 Task: Open a blank sheet, save the file as Ballet.doc and add heading 'Ballet'Ballet ,with the parapraph,with the parapraph  Ballet is a classical dance form characterized by grace, precision, and fluid movements. It involves intricate footwork, leaps, and graceful poses, performed to classical music. Ballet requires strength, flexibility, and years of dedicated training.Apply Font Style Algerian And font size 15. Apply font style in  Heading Caladea and font size 15 Change heading alignment to  Center
Action: Mouse moved to (23, 22)
Screenshot: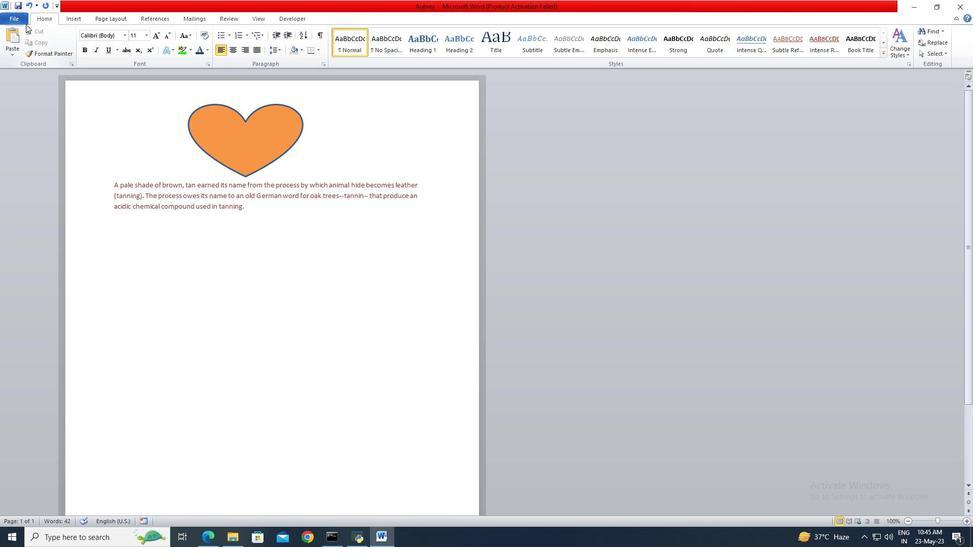
Action: Mouse pressed left at (23, 22)
Screenshot: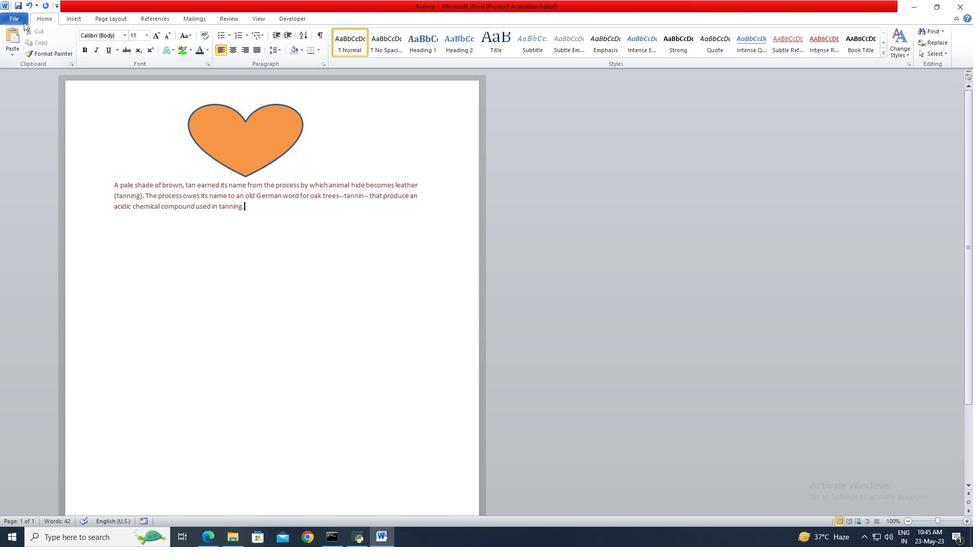 
Action: Mouse moved to (23, 130)
Screenshot: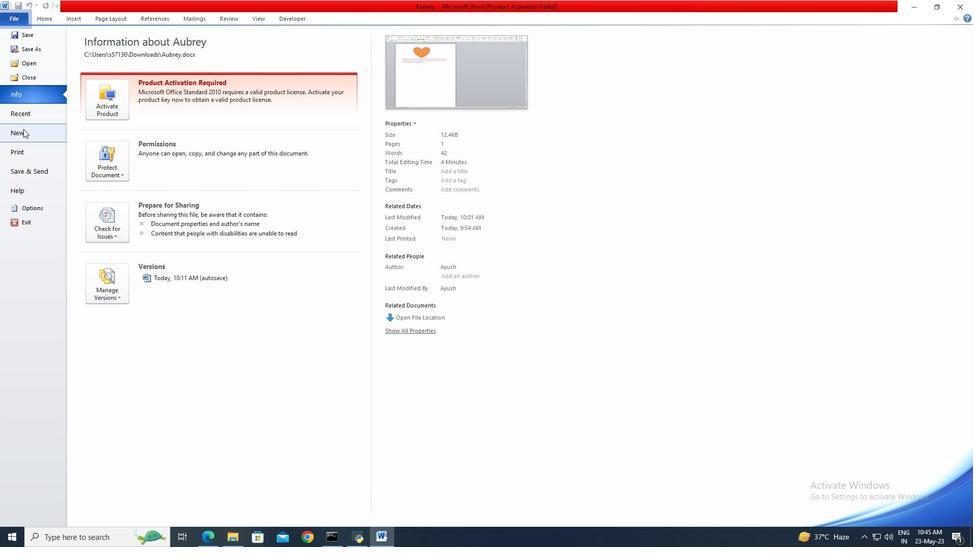 
Action: Mouse pressed left at (23, 130)
Screenshot: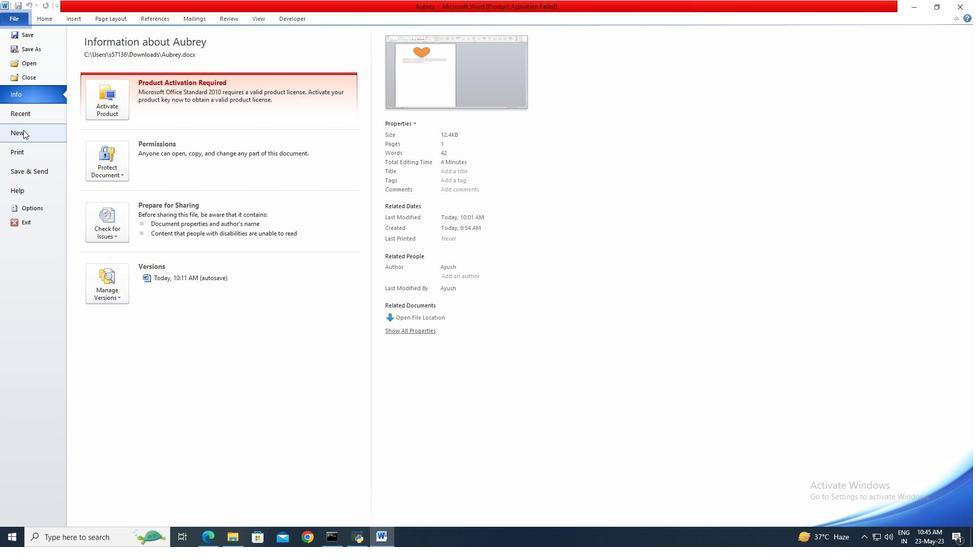 
Action: Mouse moved to (500, 245)
Screenshot: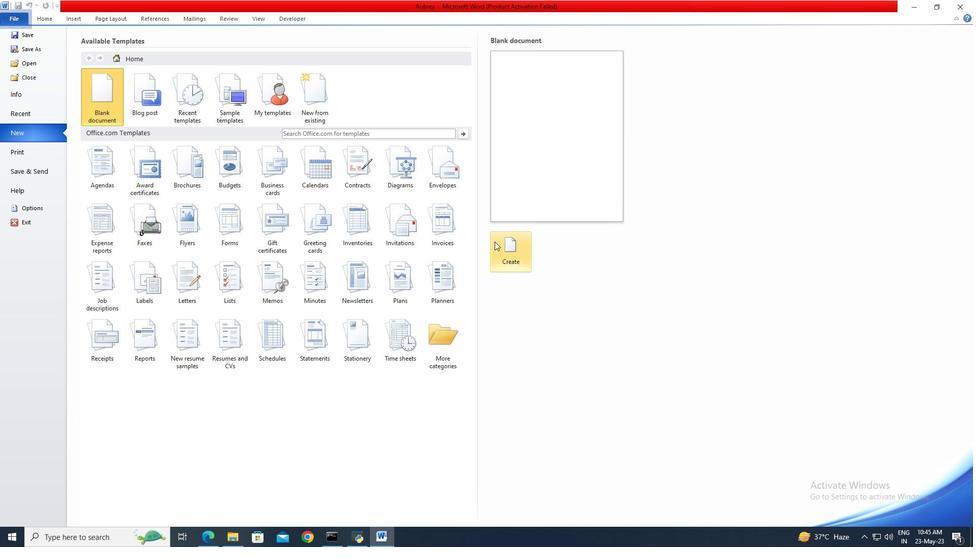 
Action: Mouse pressed left at (500, 245)
Screenshot: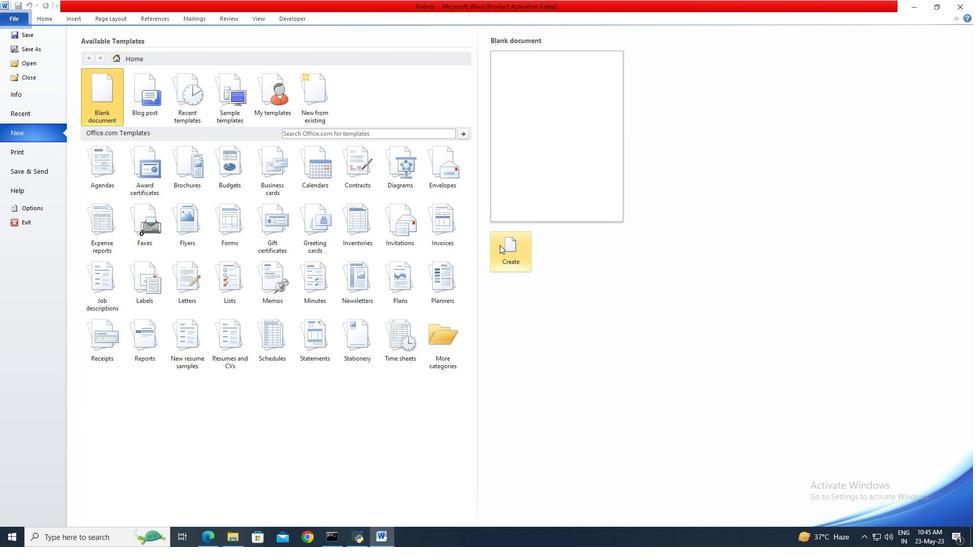 
Action: Mouse moved to (21, 19)
Screenshot: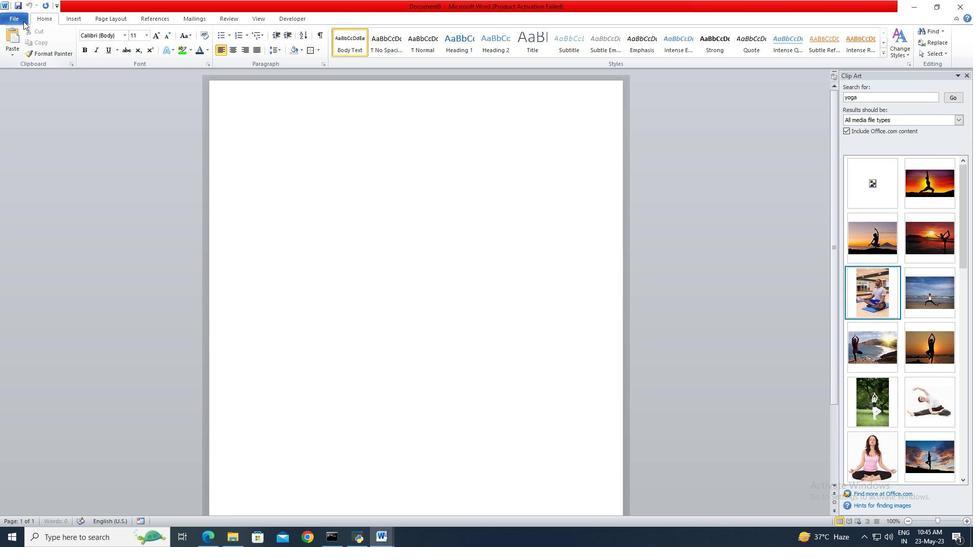 
Action: Mouse pressed left at (21, 19)
Screenshot: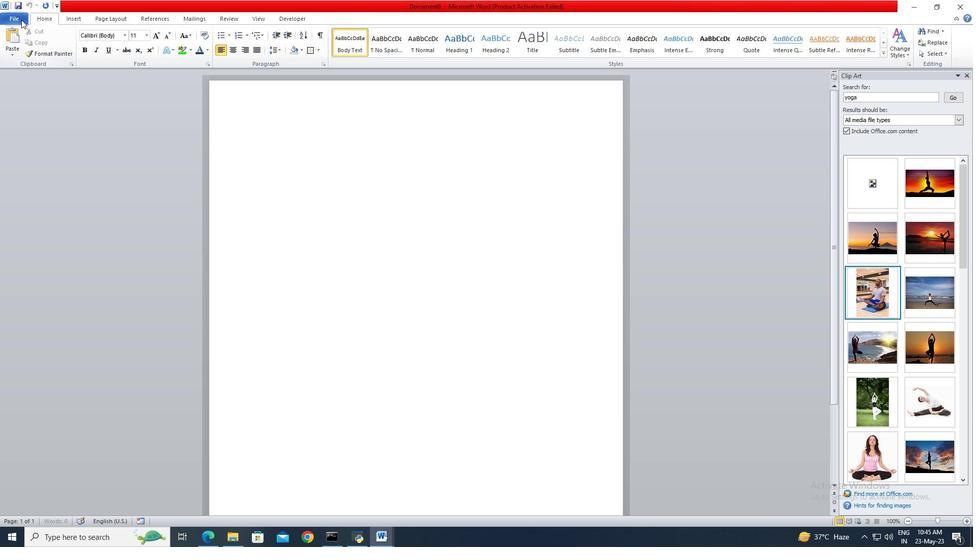 
Action: Mouse moved to (25, 46)
Screenshot: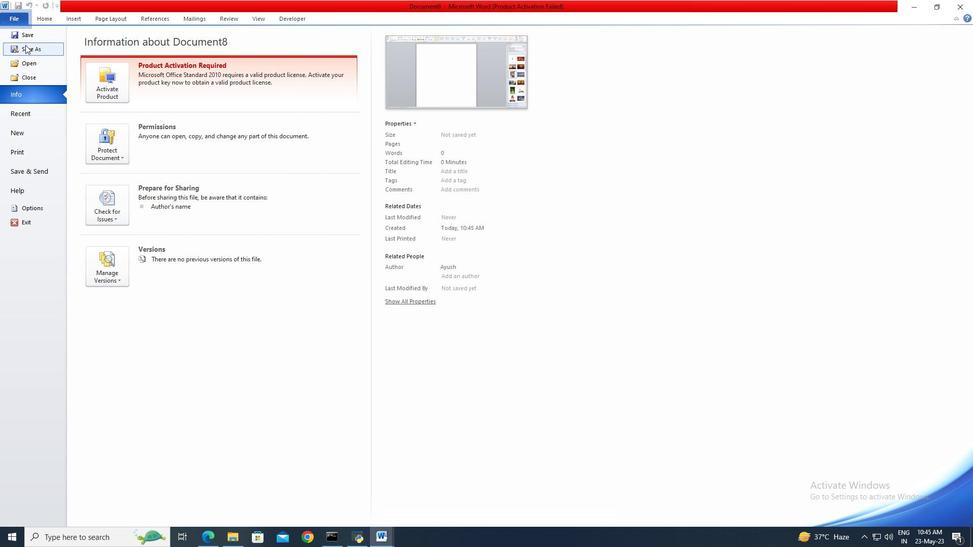 
Action: Mouse pressed left at (25, 46)
Screenshot: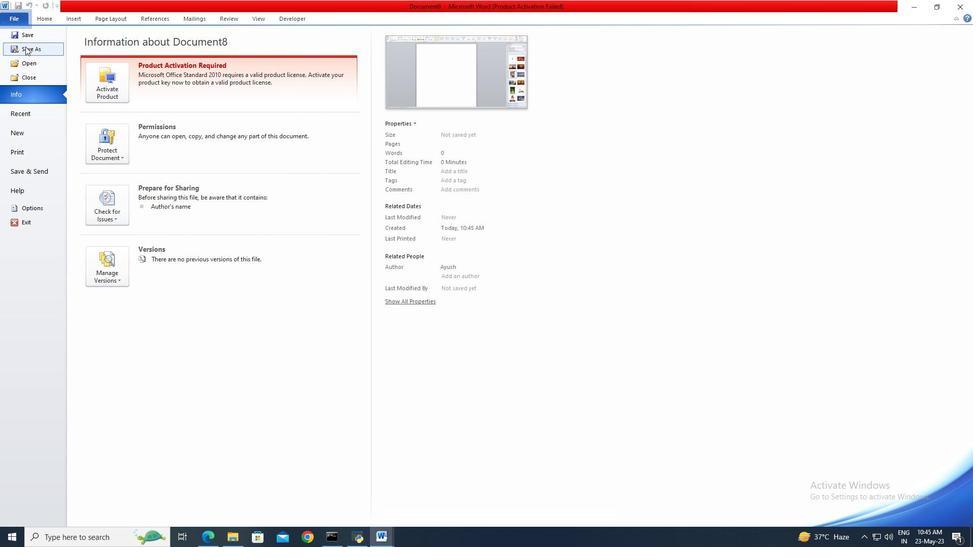 
Action: Key pressed <Key.shift>Ballet
Screenshot: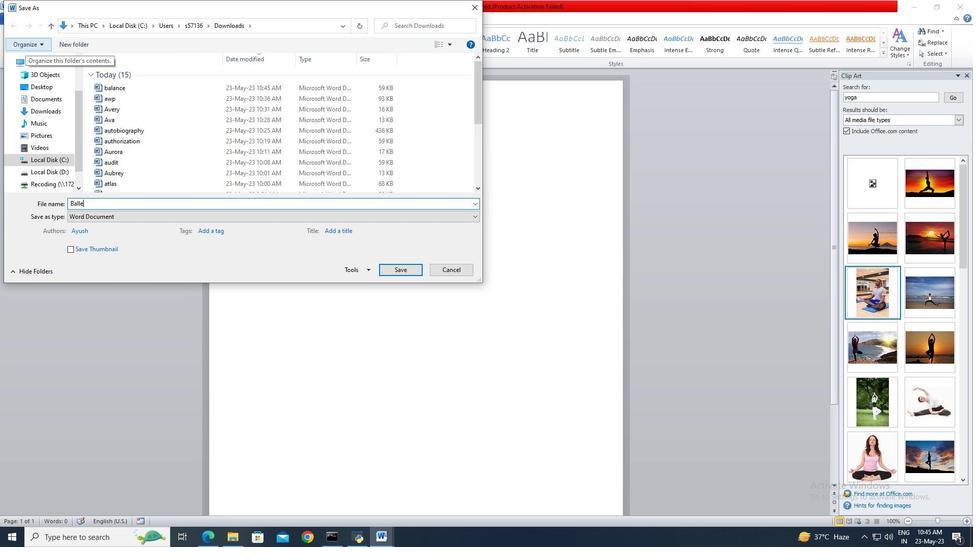 
Action: Mouse moved to (398, 271)
Screenshot: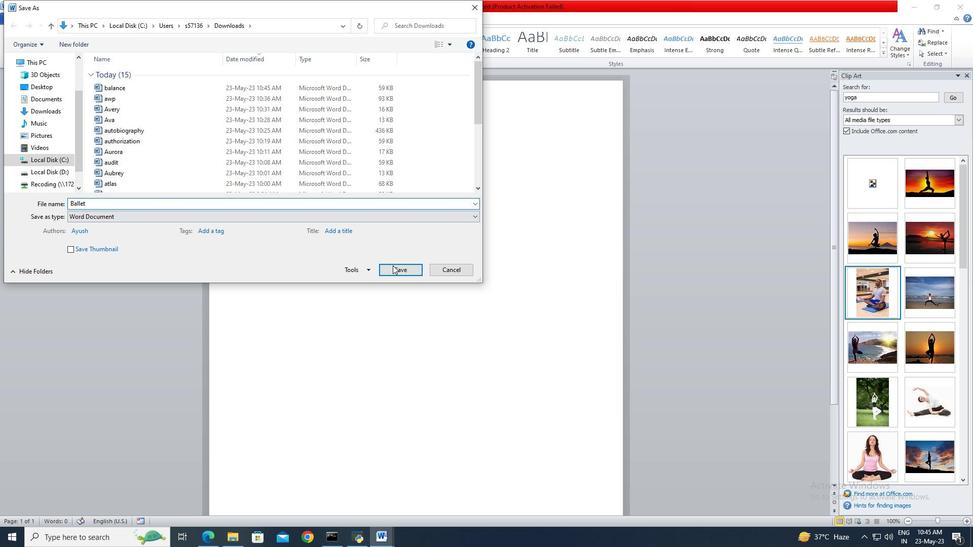 
Action: Mouse pressed left at (398, 271)
Screenshot: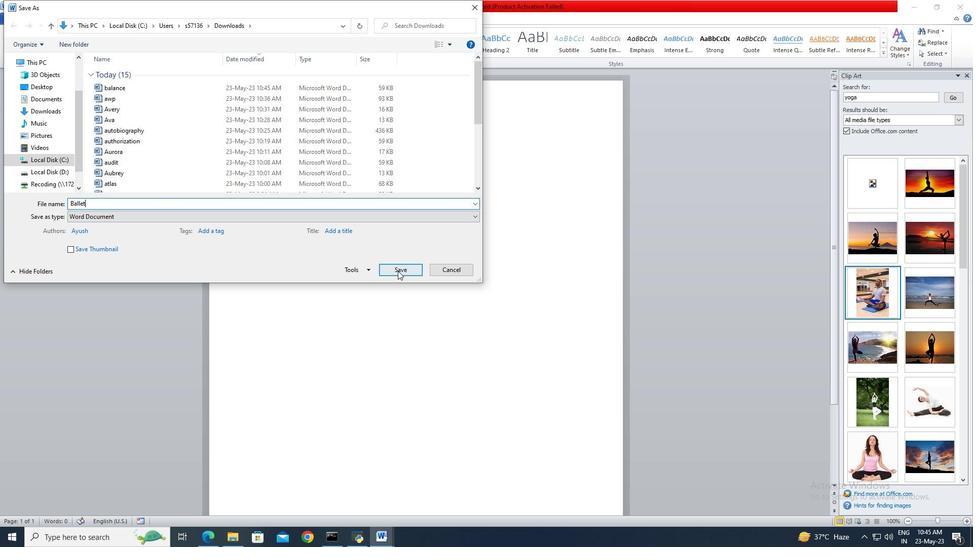 
Action: Mouse moved to (461, 54)
Screenshot: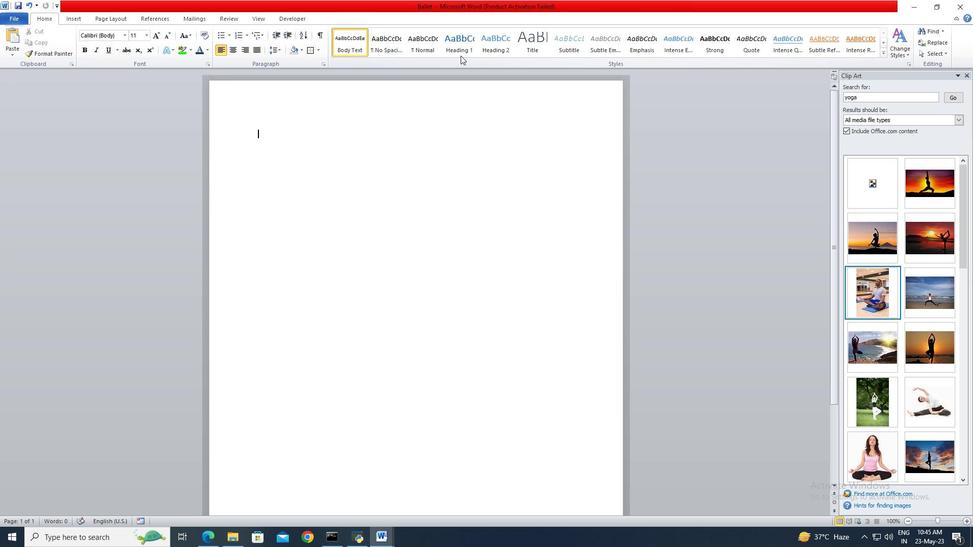 
Action: Mouse pressed left at (461, 54)
Screenshot: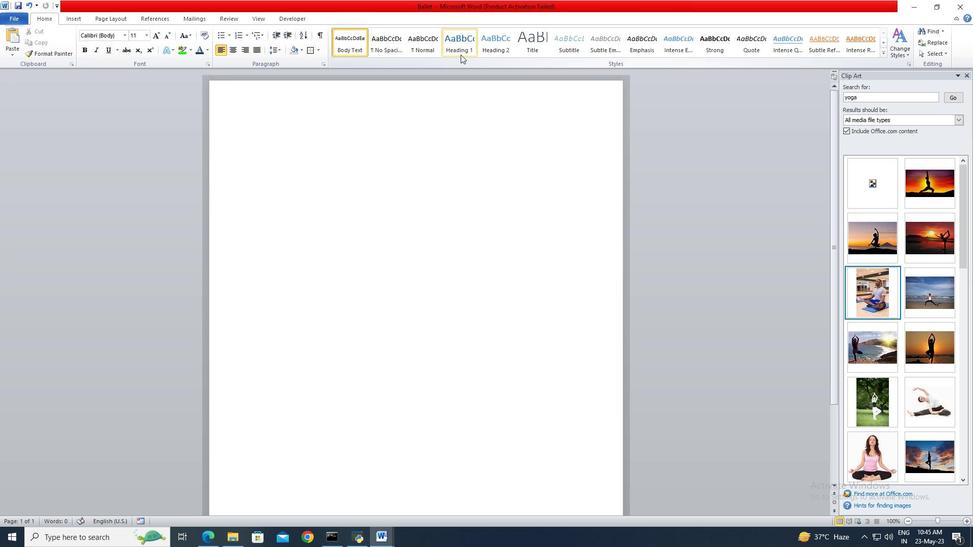 
Action: Key pressed <Key.shift>Ballet<Key.enter><Key.shift>Balle<Key.backspace>leet<Key.space>is<Key.space>a<Key.space>classssical<Key.space>dance<Key.space>form<Key.space>ch<Key.backspace>characterized<Key.space>by<Key.space>grace,<Key.space><Key.insert><Key.backspace>,<Key.space>prreeeeecision,<Key.space><Key.space><Key.space>and<Key.space>fluidd<Key.space>movements.<Key.space><Key.space><Key.shift>It<Key.space>iiinvolves<Key.space>intri<Key.backspace>ricate<Key.space>footworkk,<Key.space><Key.backspace>,<Key.space>leaps,<Key.space>and<Key.space>g<Key.backspace><Key.space>graceful<Key.space>posses,<Key.space>perfor<Key.backspace><Key.backspace>oorrrmed<Key.space>to<Key.space>cl<Key.backspace><Key.space>classicall<Key.space>music.<Key.space><Key.shift>Baallet<Key.space>re<Key.backspace>requirees<Key.space>strrength,<Key.space>fleeeeexibillity,<Key.space>and<Key.space>years<Key.backspace>rs<Key.space>of<Key.space>deddica<Key.backspace><Key.backspace>cated<Key.space>traaiining.
Screenshot: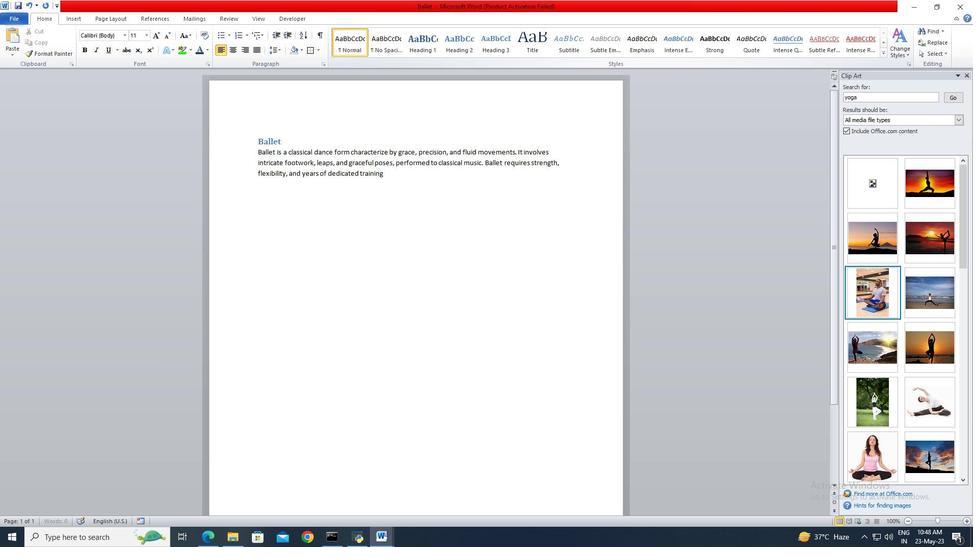 
Action: Mouse moved to (392, 176)
Screenshot: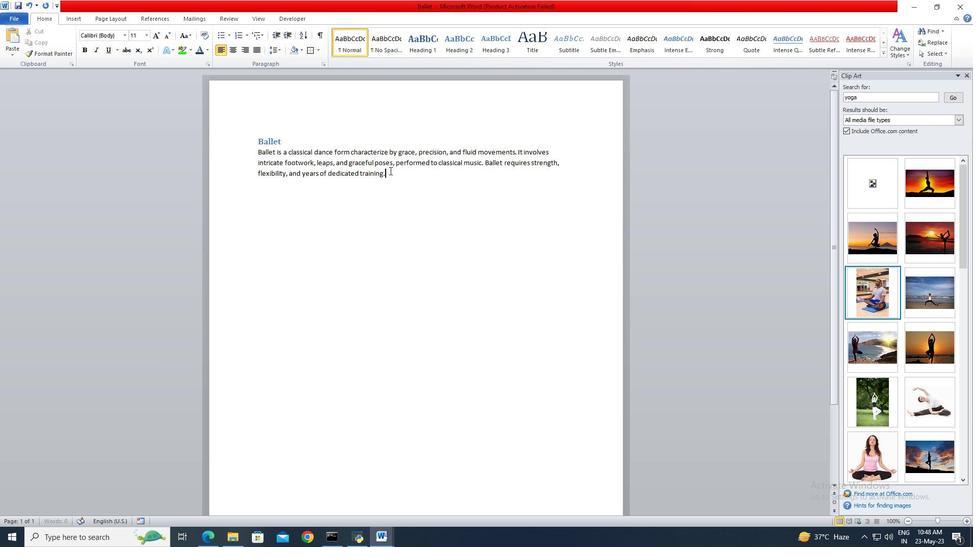 
Action: Key pressed <Key.shift>
Screenshot: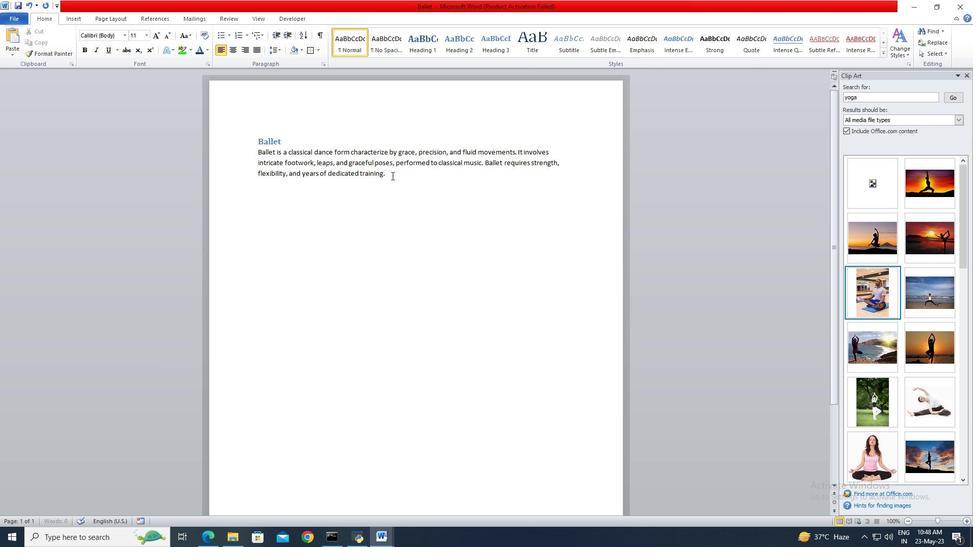 
Action: Mouse moved to (282, 155)
Screenshot: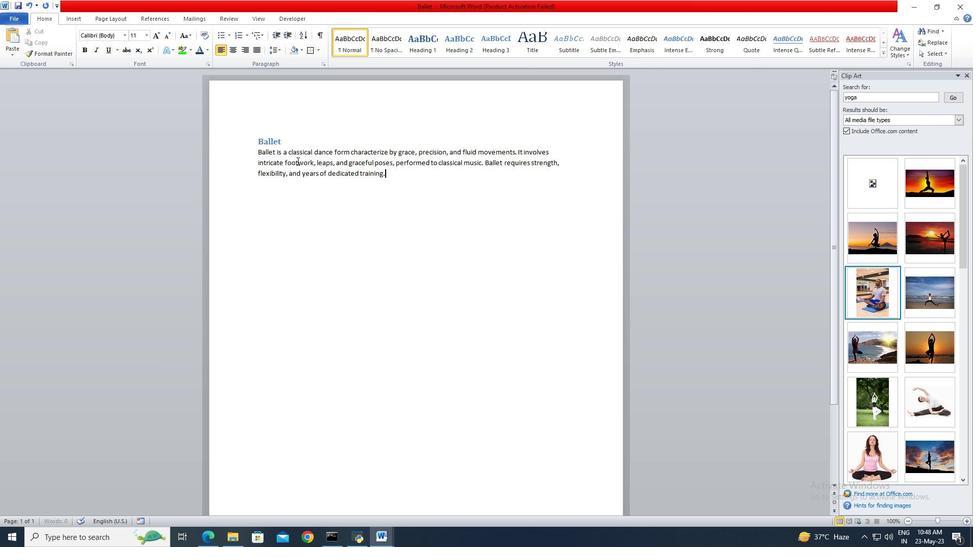 
Action: Key pressed <Key.shift>
Screenshot: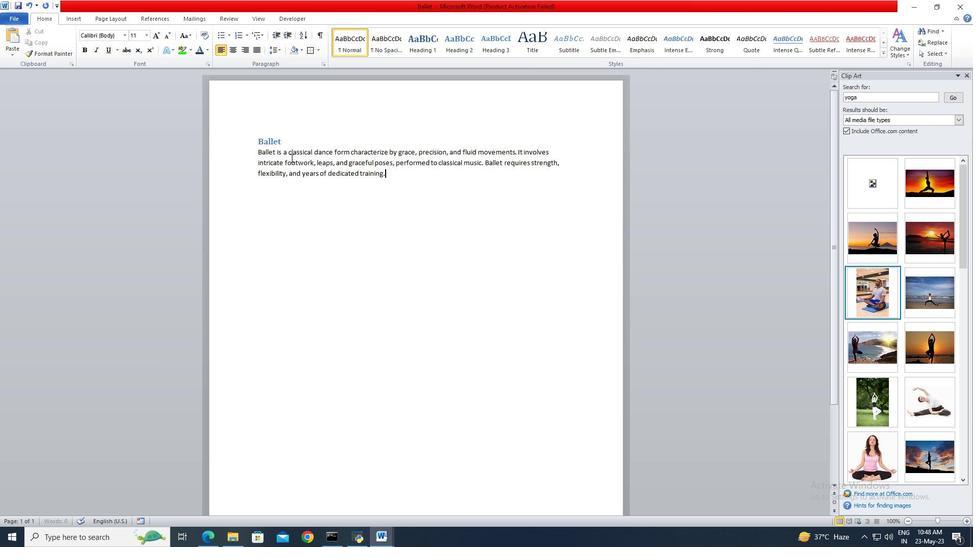 
Action: Mouse moved to (276, 154)
Screenshot: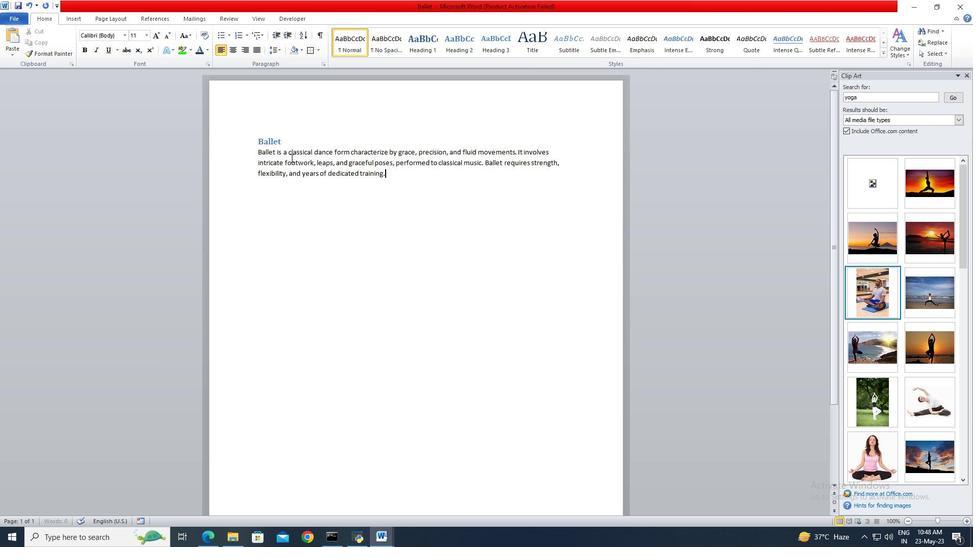 
Action: Key pressed <Key.shift>
Screenshot: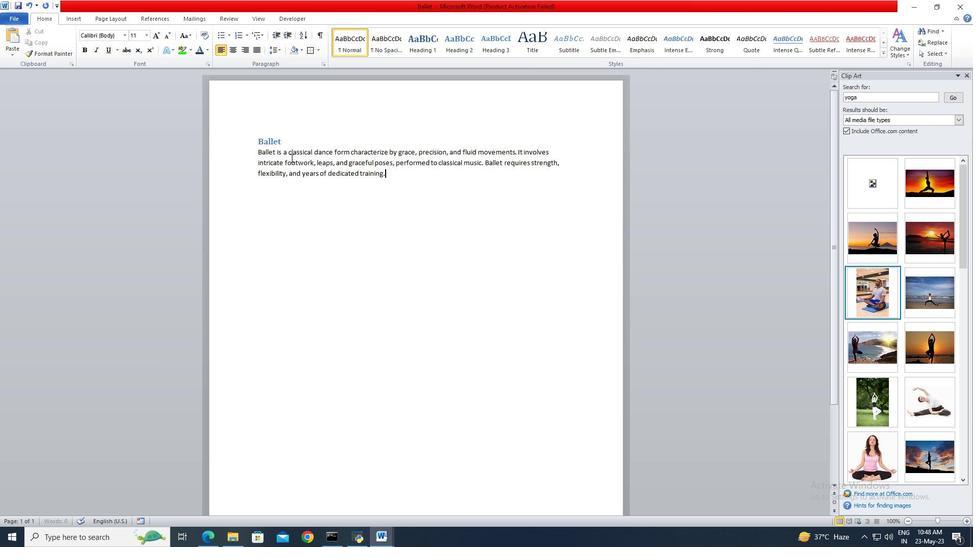 
Action: Mouse moved to (273, 153)
Screenshot: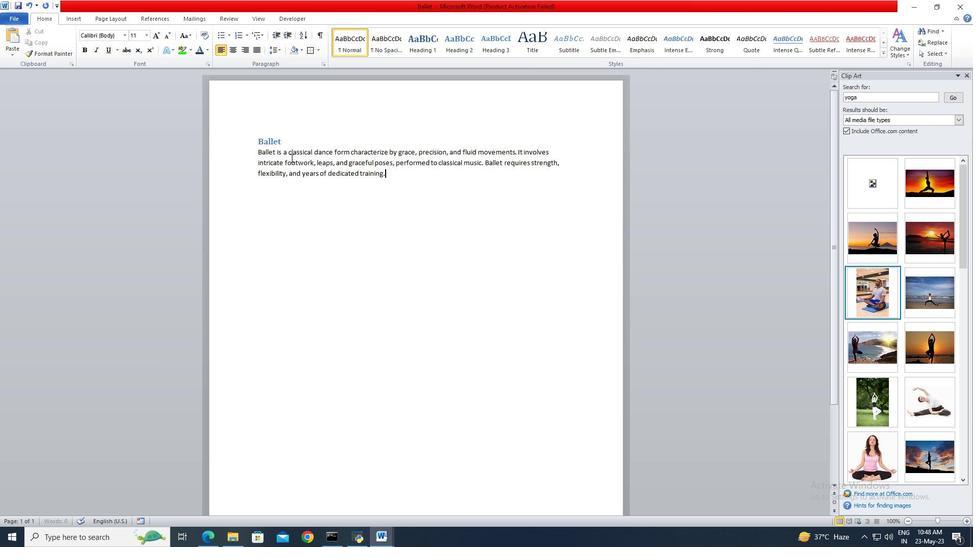 
Action: Key pressed <Key.shift>
Screenshot: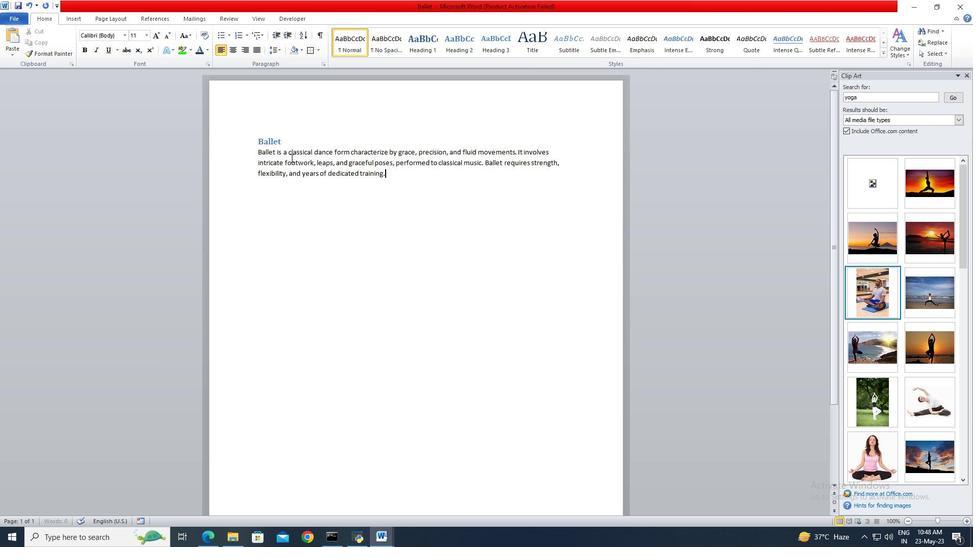 
Action: Mouse moved to (267, 152)
Screenshot: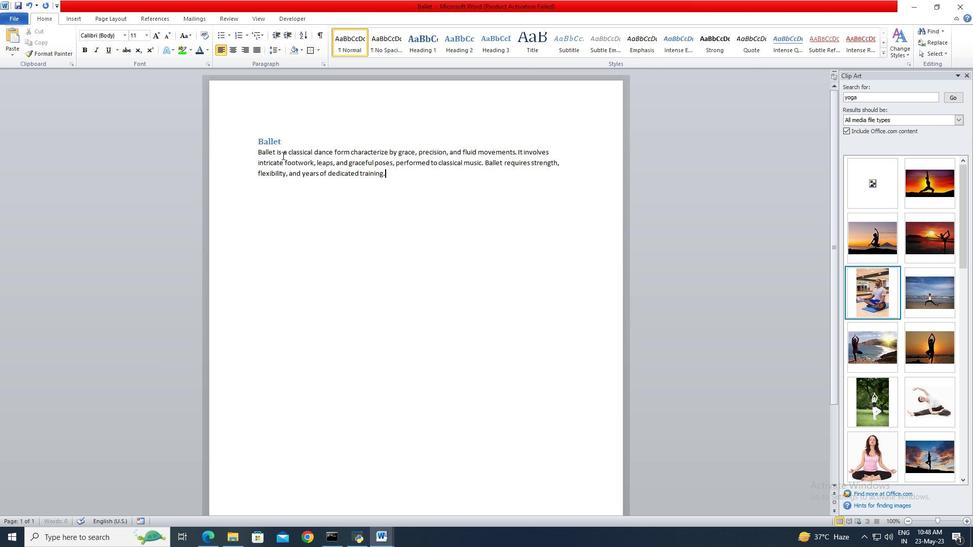 
Action: Key pressed <Key.shift>
Screenshot: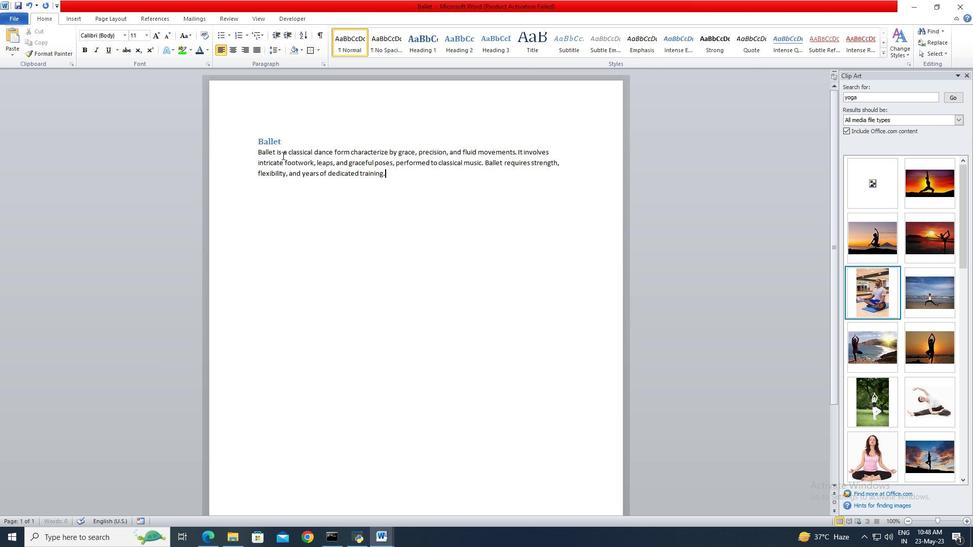 
Action: Mouse moved to (265, 152)
Screenshot: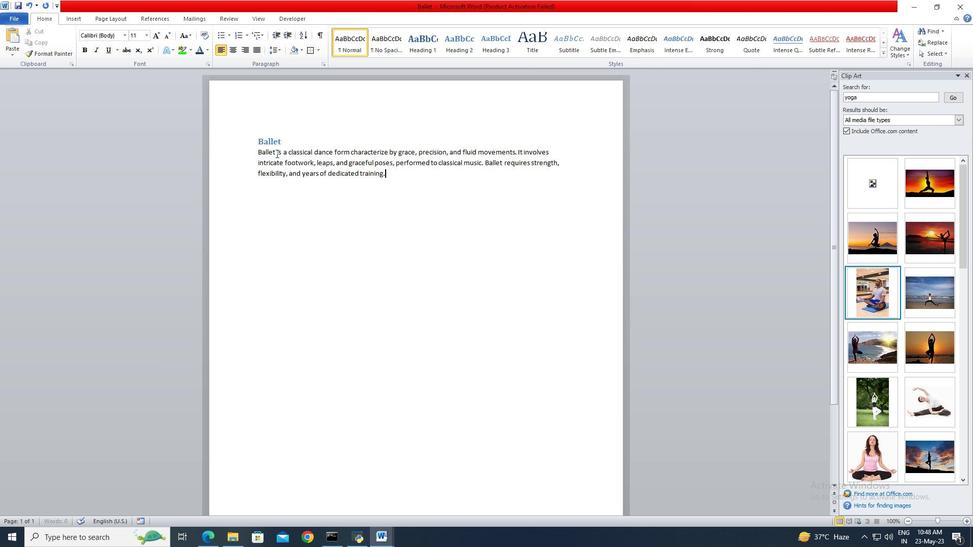 
Action: Key pressed <Key.shift>
Screenshot: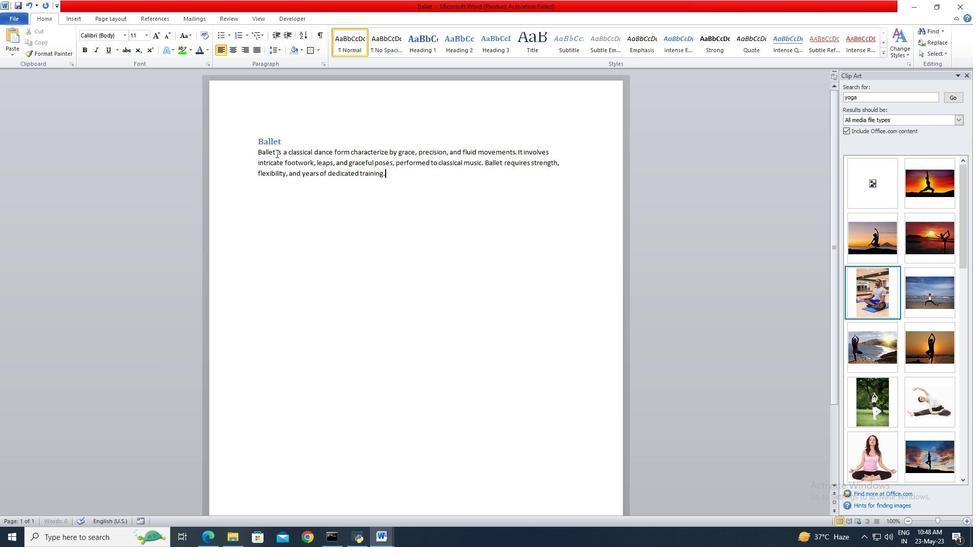 
Action: Mouse moved to (265, 151)
Screenshot: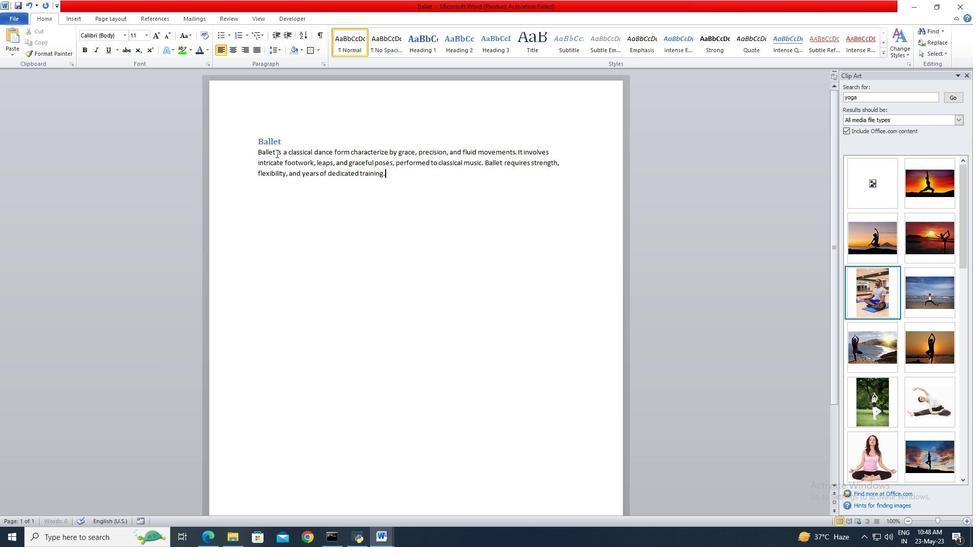 
Action: Key pressed <Key.shift>
Screenshot: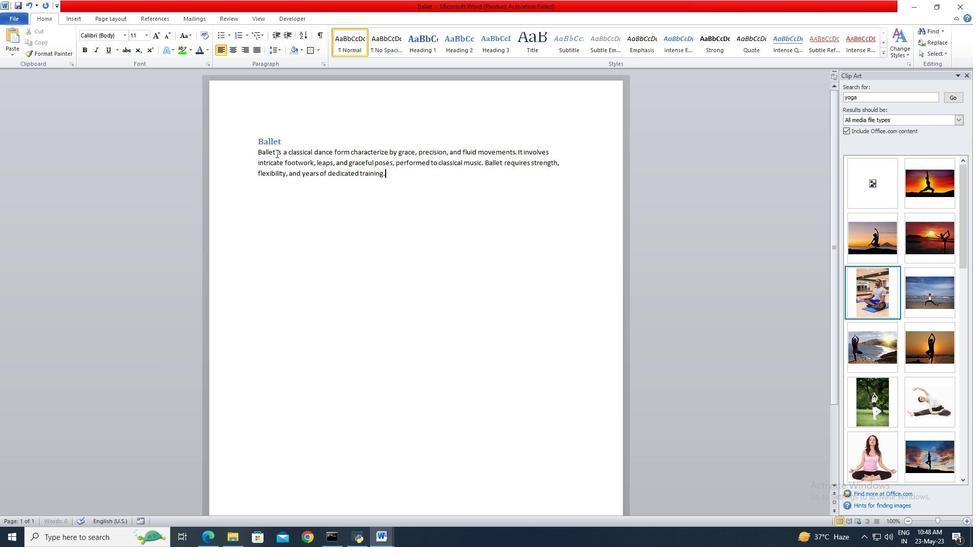 
Action: Mouse moved to (264, 151)
Screenshot: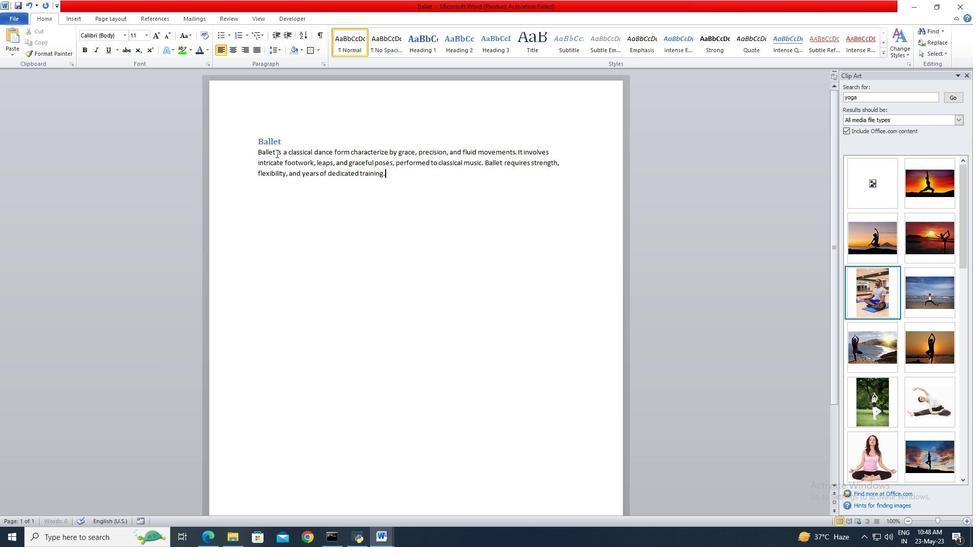 
Action: Key pressed <Key.shift>
Screenshot: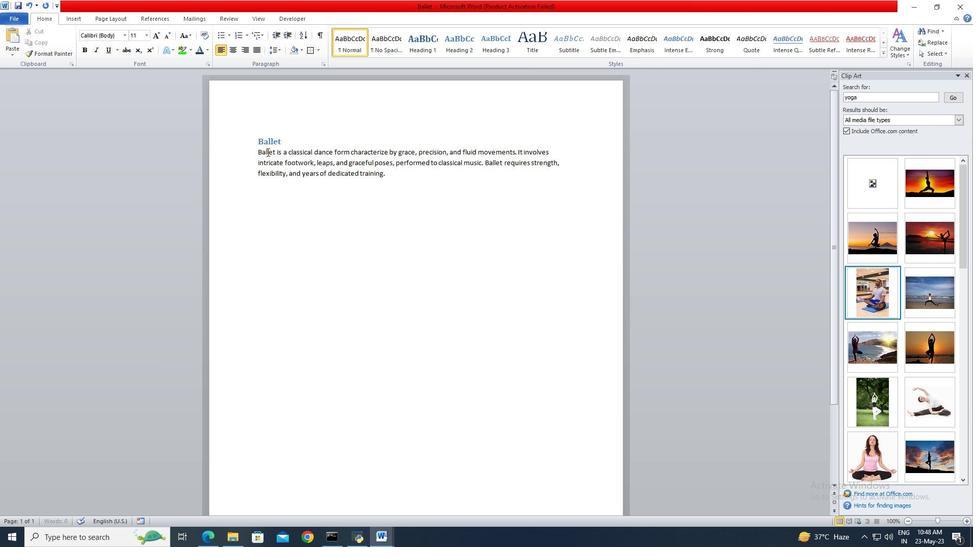 
Action: Mouse moved to (263, 151)
Screenshot: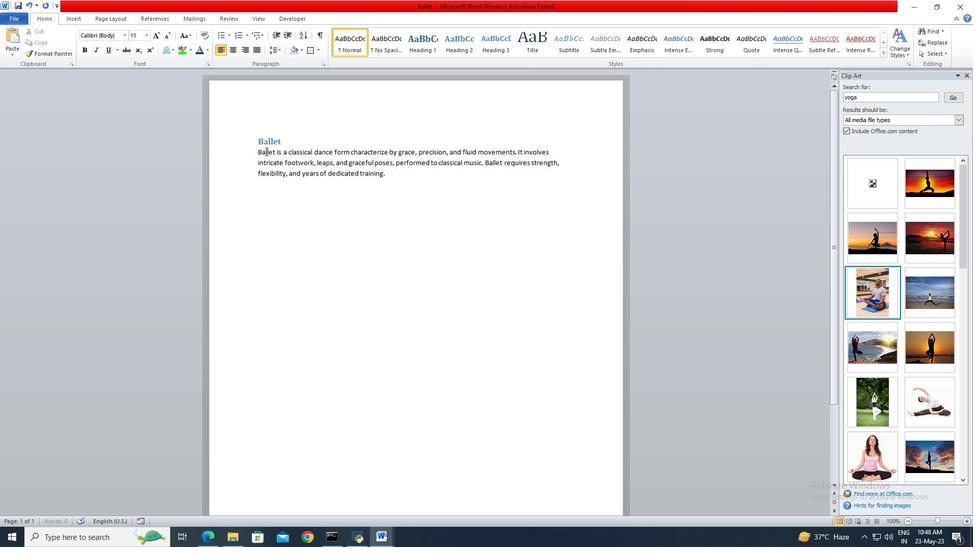 
Action: Key pressed <Key.shift>
Screenshot: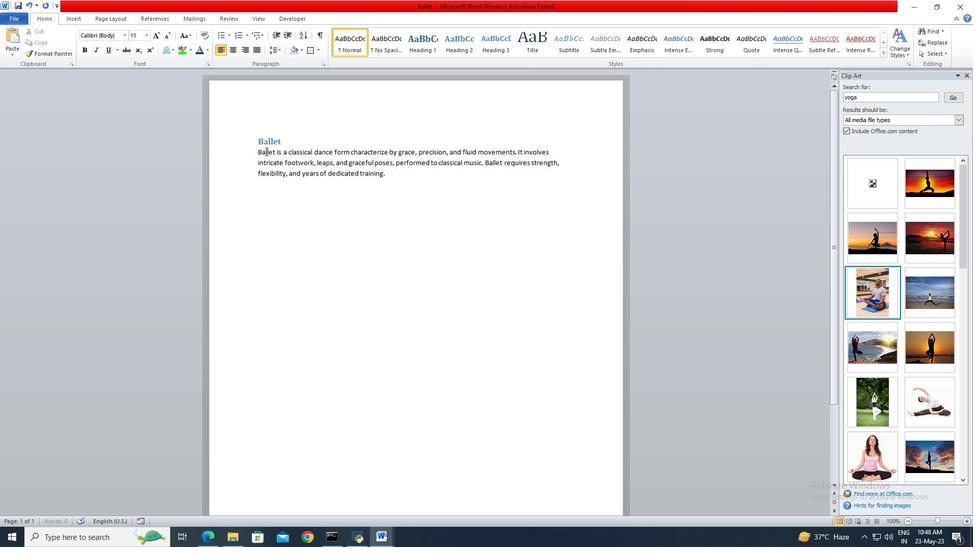 
Action: Mouse moved to (263, 151)
Screenshot: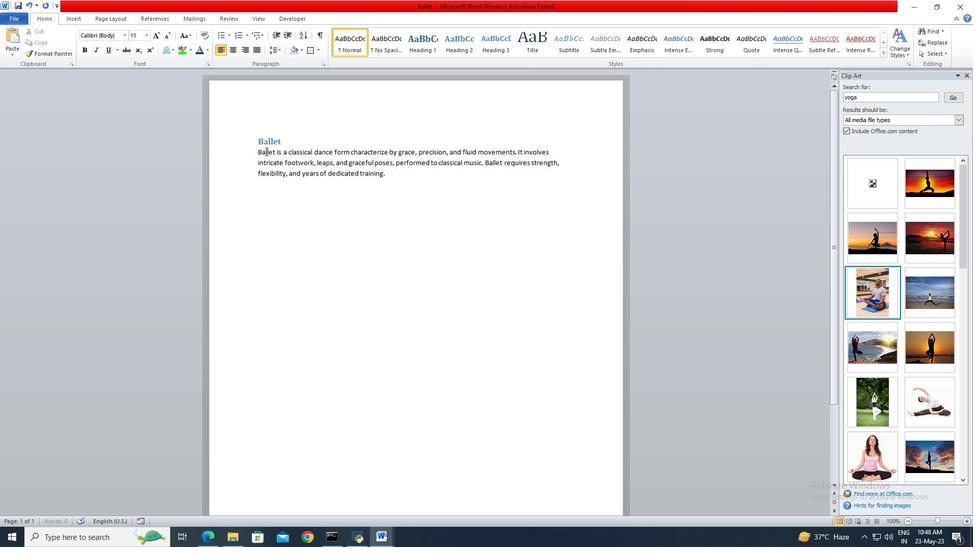 
Action: Key pressed <Key.shift><Key.shift><Key.shift>
Screenshot: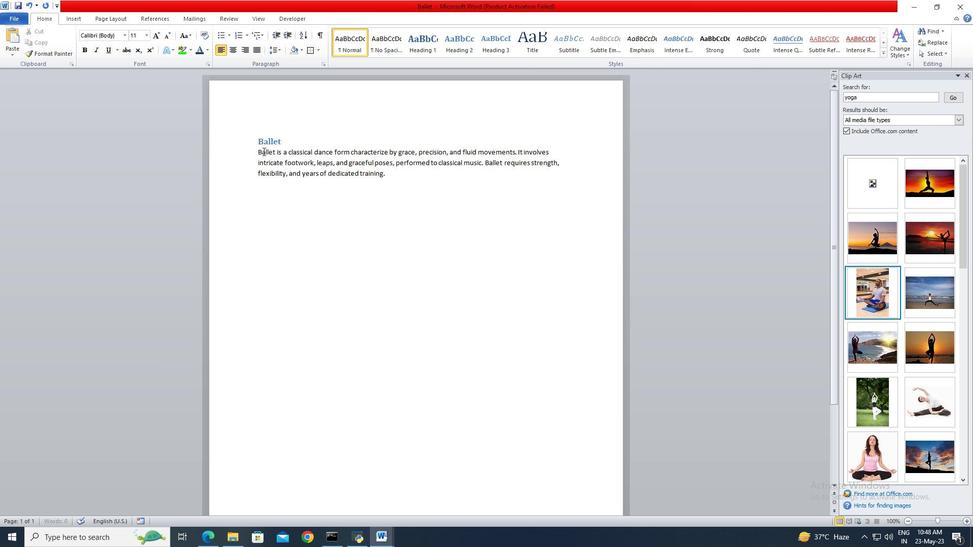 
Action: Mouse moved to (261, 151)
Screenshot: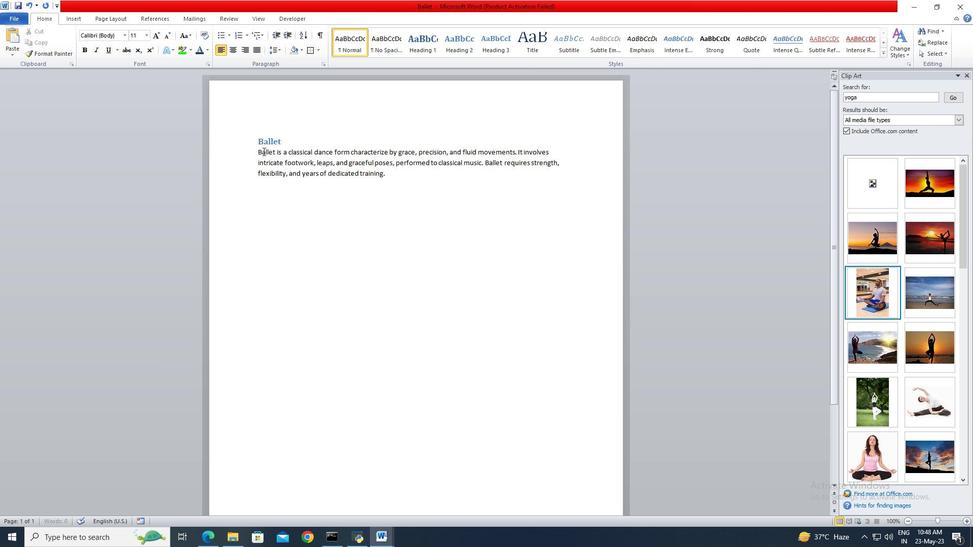
Action: Key pressed <Key.shift>
Screenshot: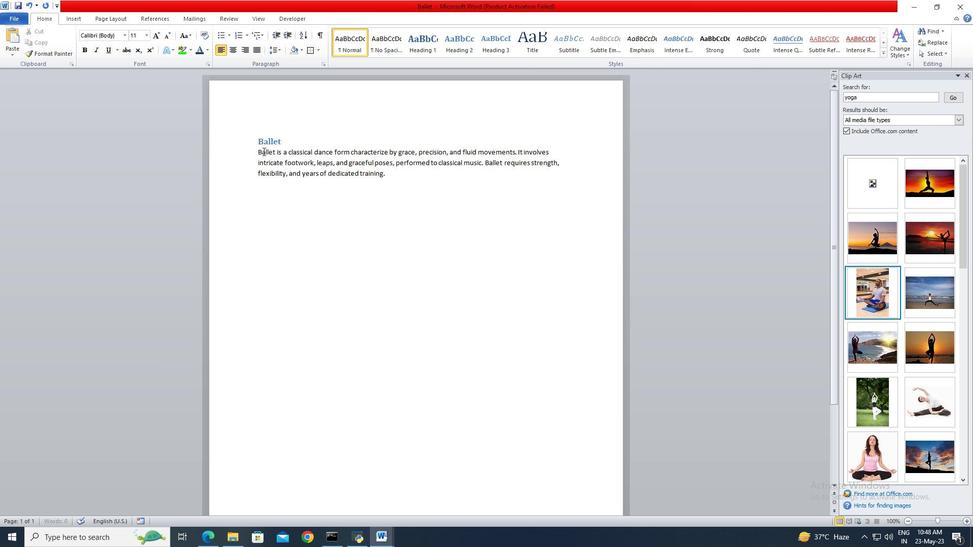 
Action: Mouse moved to (259, 151)
Screenshot: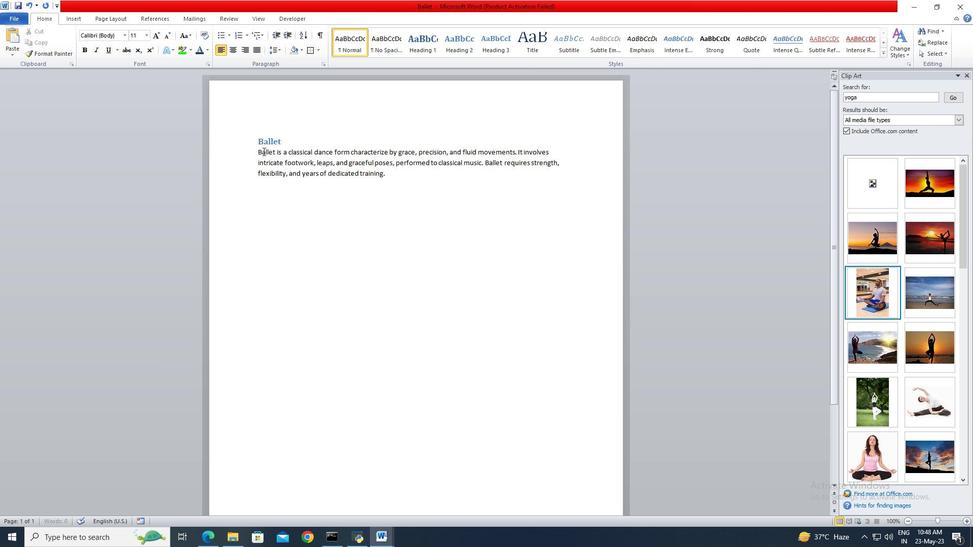 
Action: Key pressed <Key.shift>
Screenshot: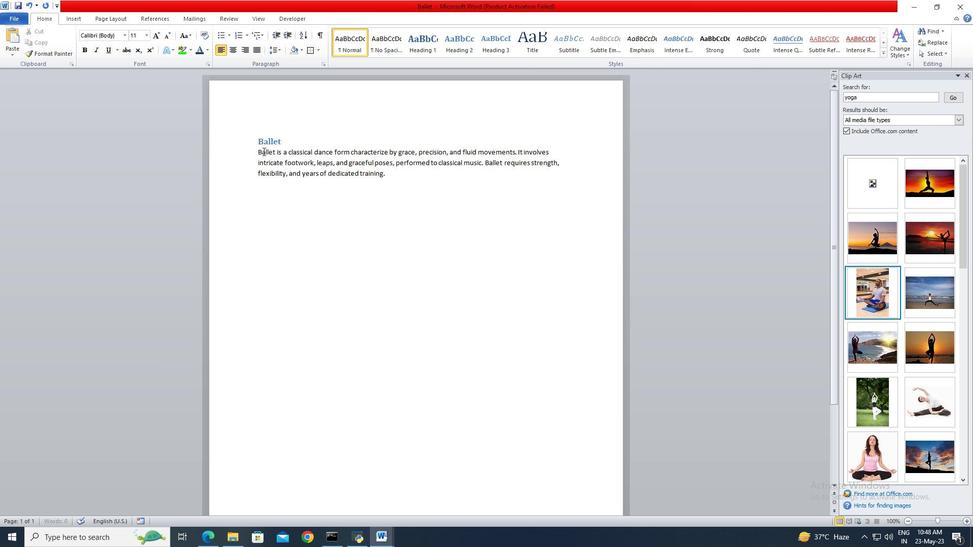 
Action: Mouse moved to (259, 151)
Screenshot: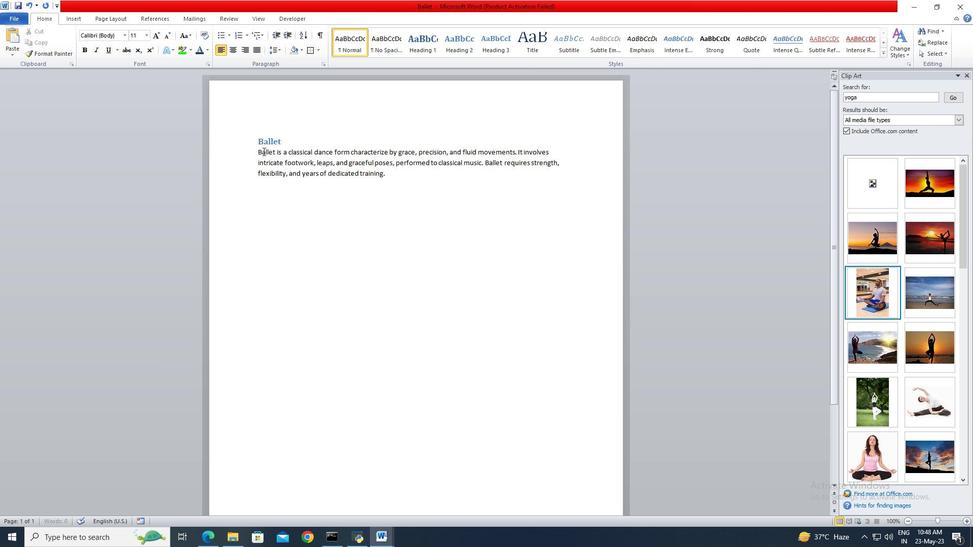 
Action: Key pressed <Key.shift><Key.shift><Key.shift><Key.shift><Key.shift><Key.shift><Key.shift>
Screenshot: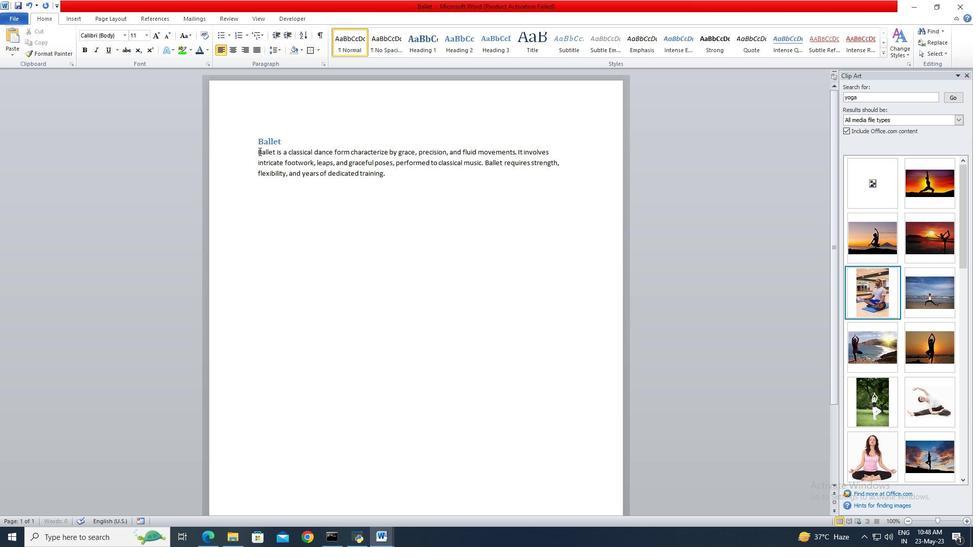 
Action: Mouse pressed left at (259, 151)
Screenshot: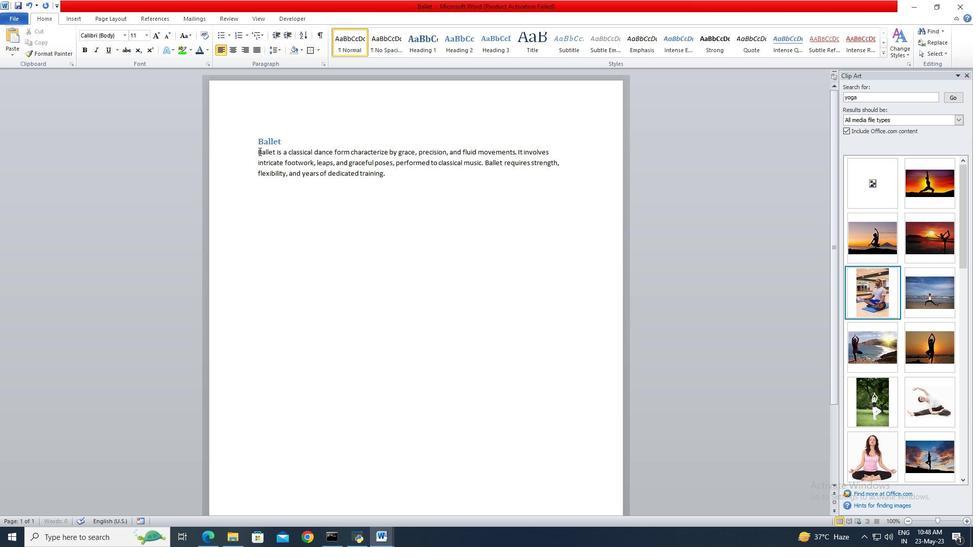 
Action: Key pressed <Key.shift><Key.shift><Key.shift><Key.shift><Key.shift><Key.shift><Key.shift><Key.shift>
Screenshot: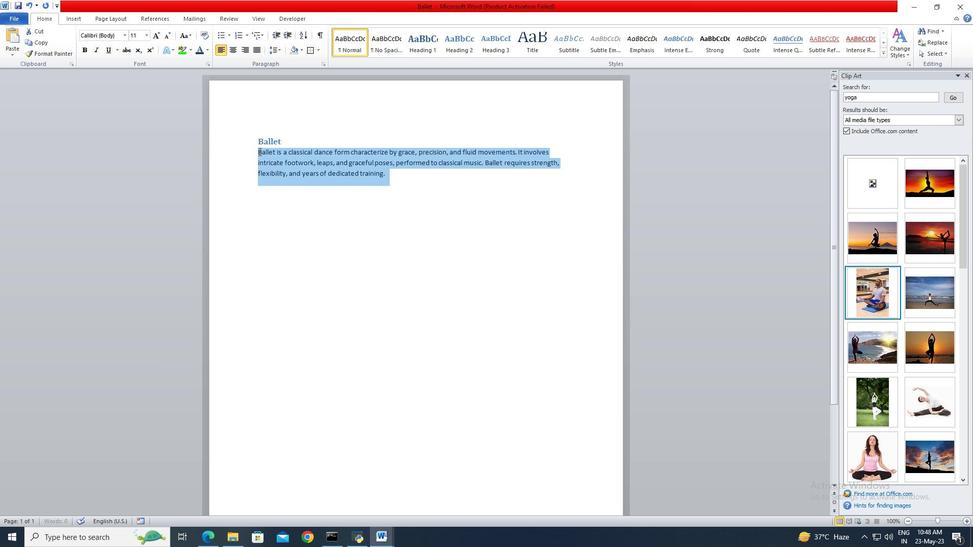 
Action: Mouse moved to (123, 37)
Screenshot: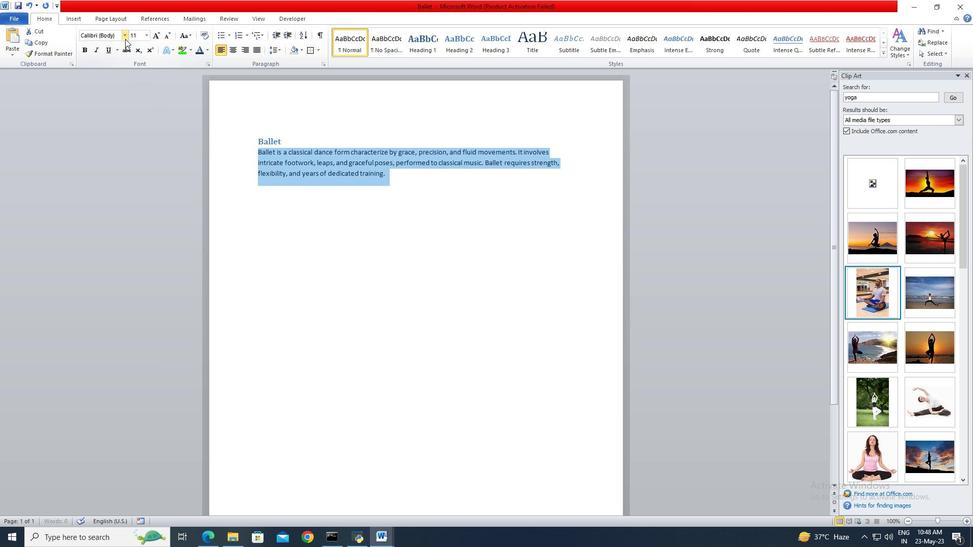 
Action: Mouse pressed left at (123, 37)
Screenshot: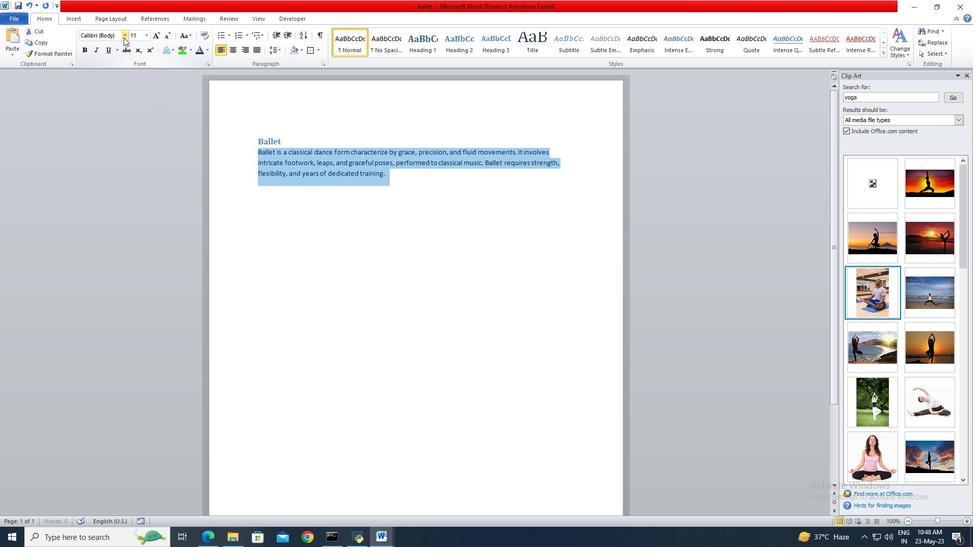 
Action: Mouse moved to (136, 233)
Screenshot: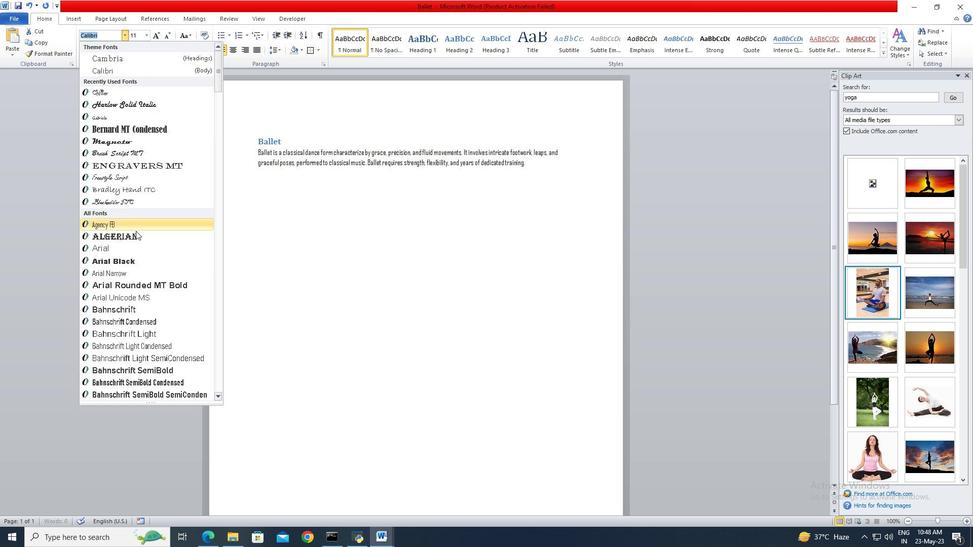 
Action: Mouse pressed left at (136, 233)
Screenshot: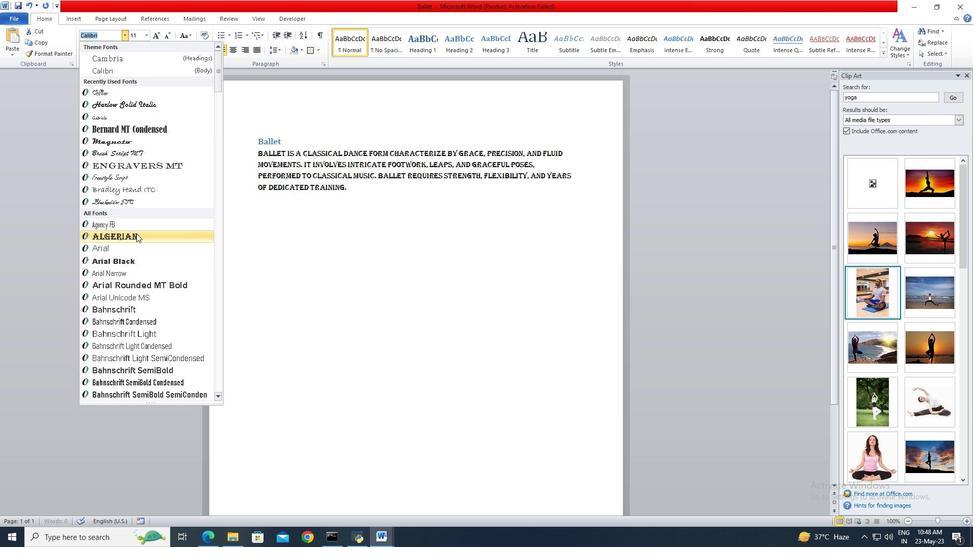 
Action: Mouse moved to (140, 32)
Screenshot: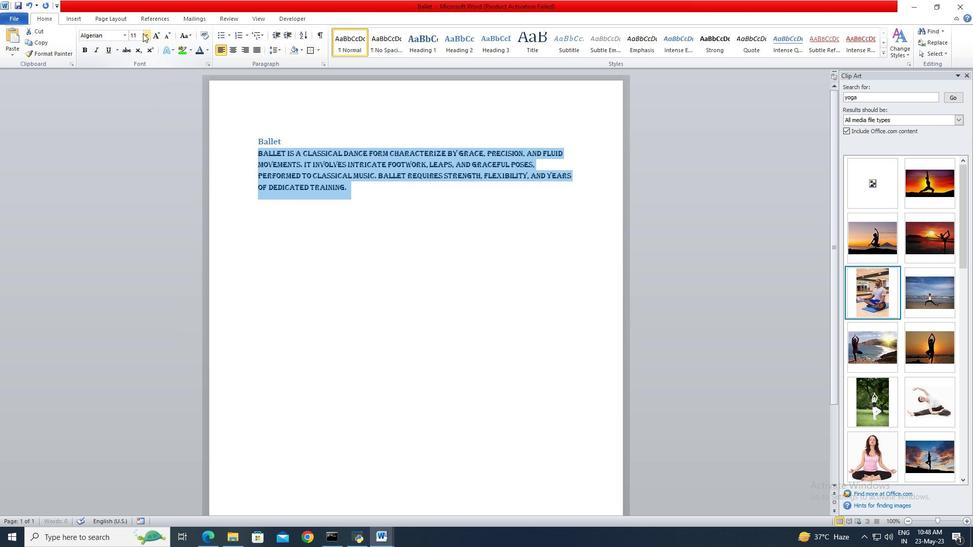 
Action: Mouse pressed left at (140, 32)
Screenshot: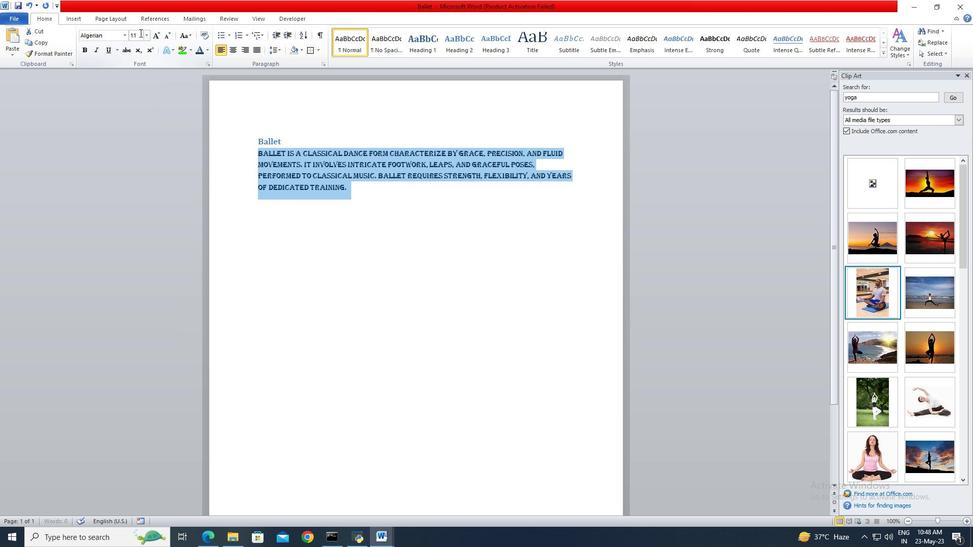 
Action: Key pressed 15<Key.enter>
Screenshot: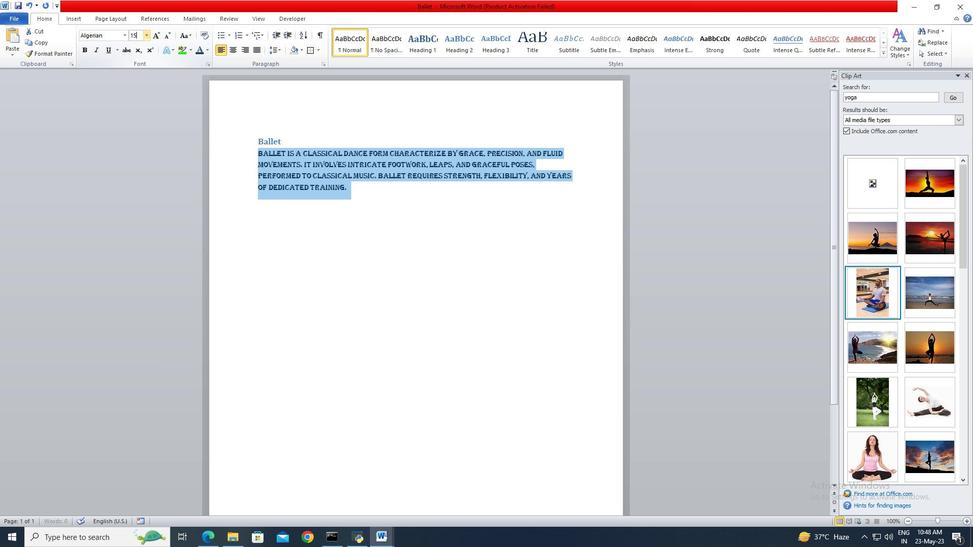 
Action: Mouse moved to (321, 154)
Screenshot: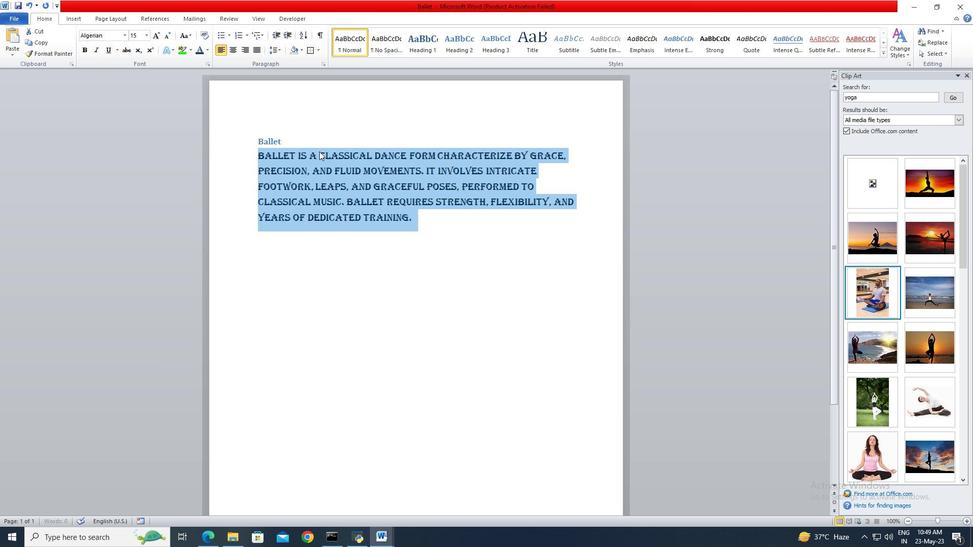 
Action: Mouse pressed left at (321, 154)
Screenshot: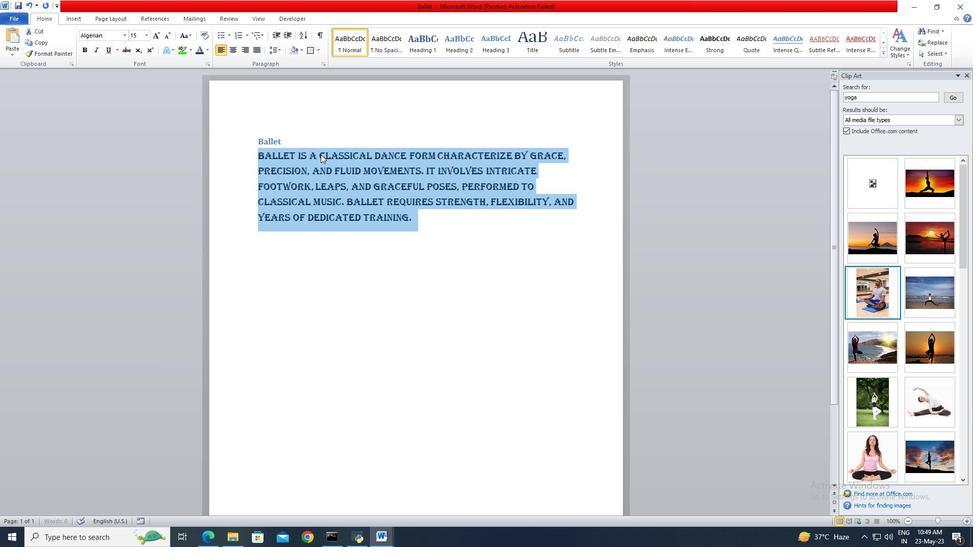 
Action: Mouse moved to (289, 145)
Screenshot: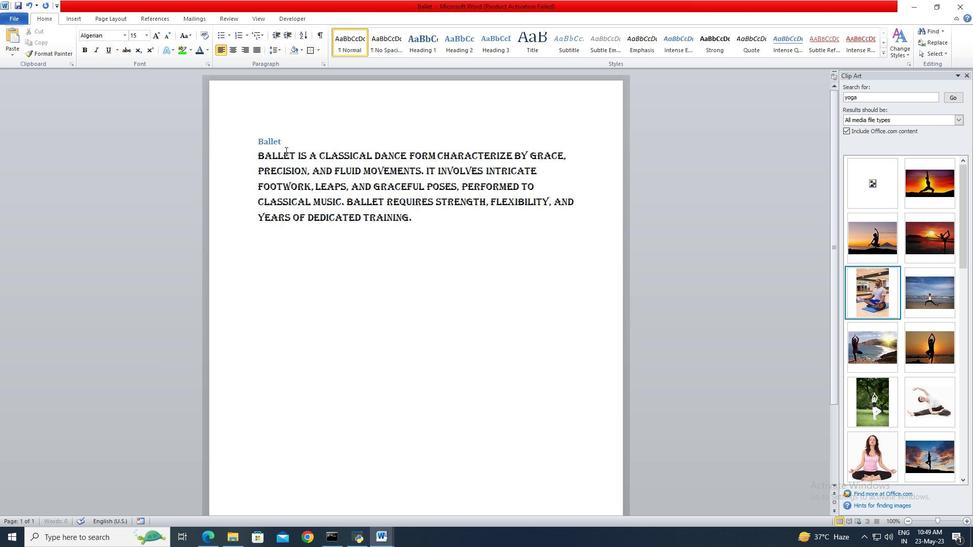 
Action: Mouse pressed left at (289, 145)
Screenshot: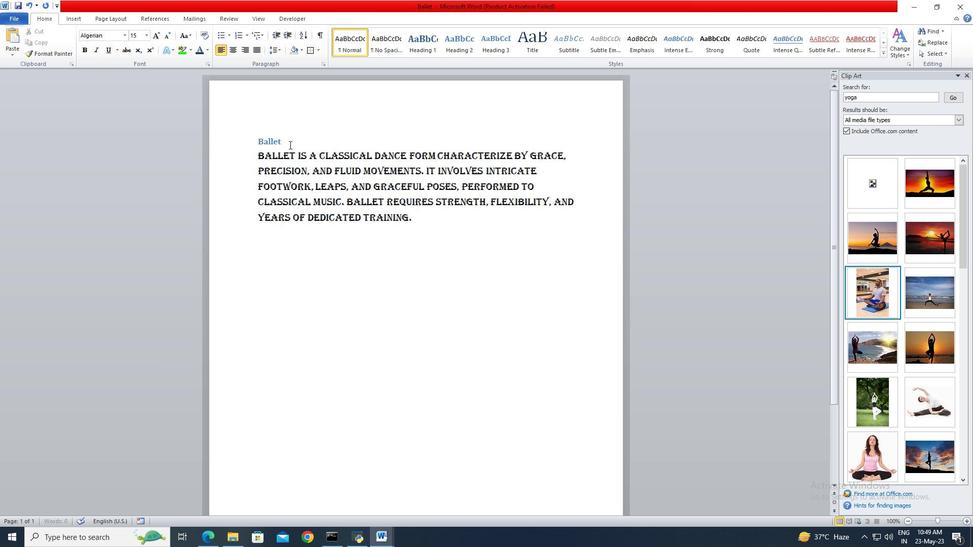 
Action: Mouse moved to (263, 144)
Screenshot: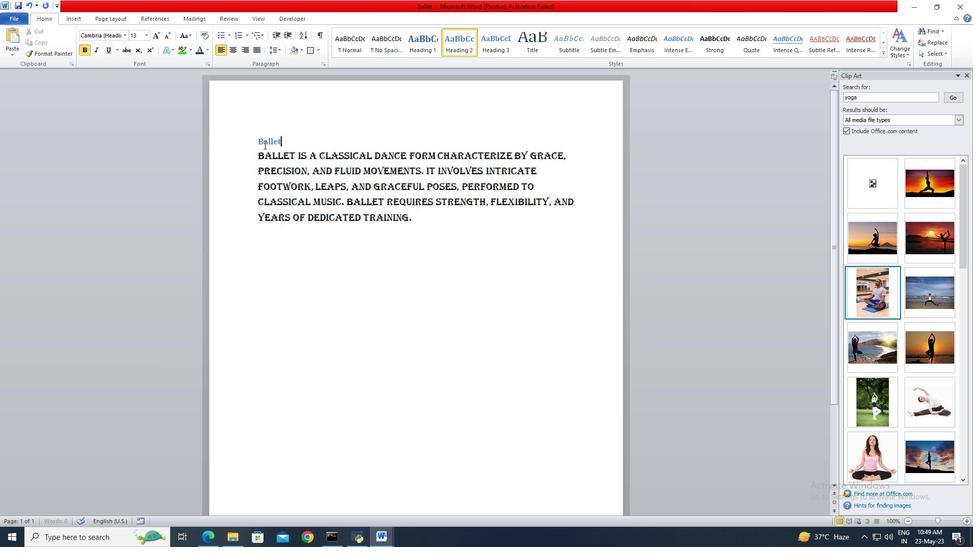 
Action: Key pressed <Key.shift>
Screenshot: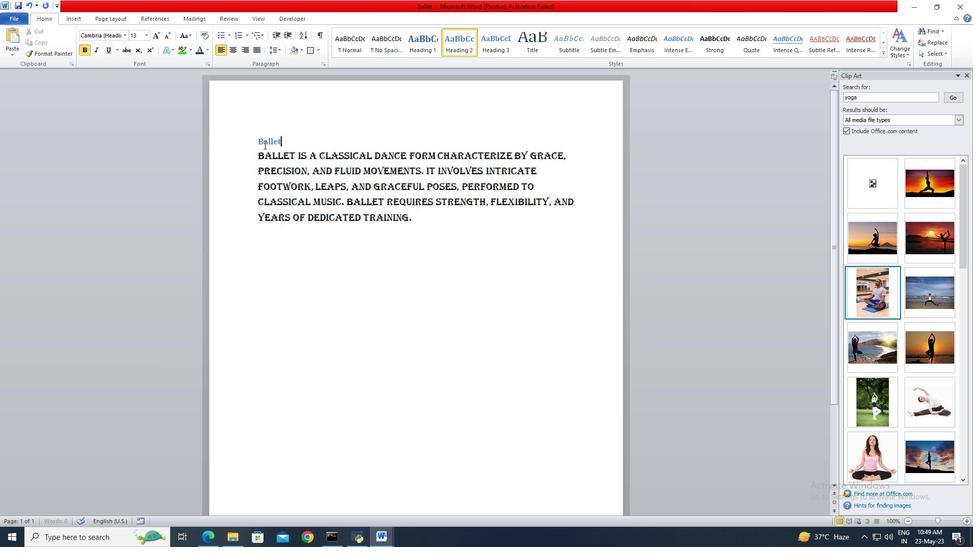 
Action: Mouse moved to (259, 142)
Screenshot: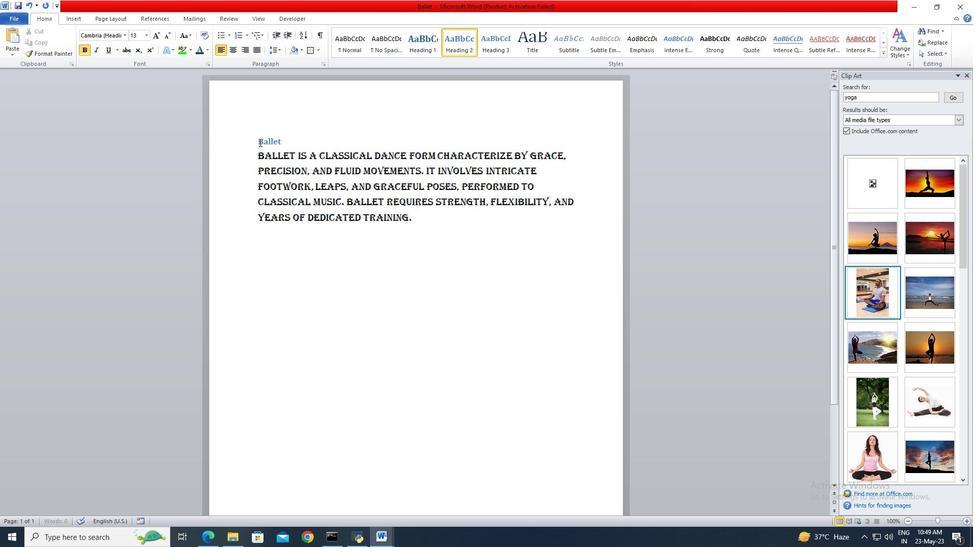 
Action: Mouse pressed left at (259, 142)
Screenshot: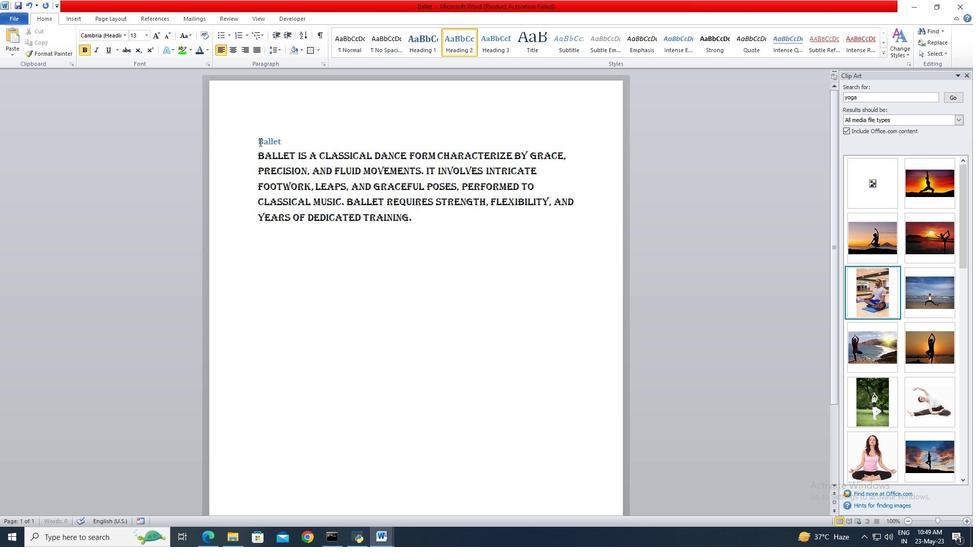 
Action: Key pressed <Key.shift><Key.shift>
Screenshot: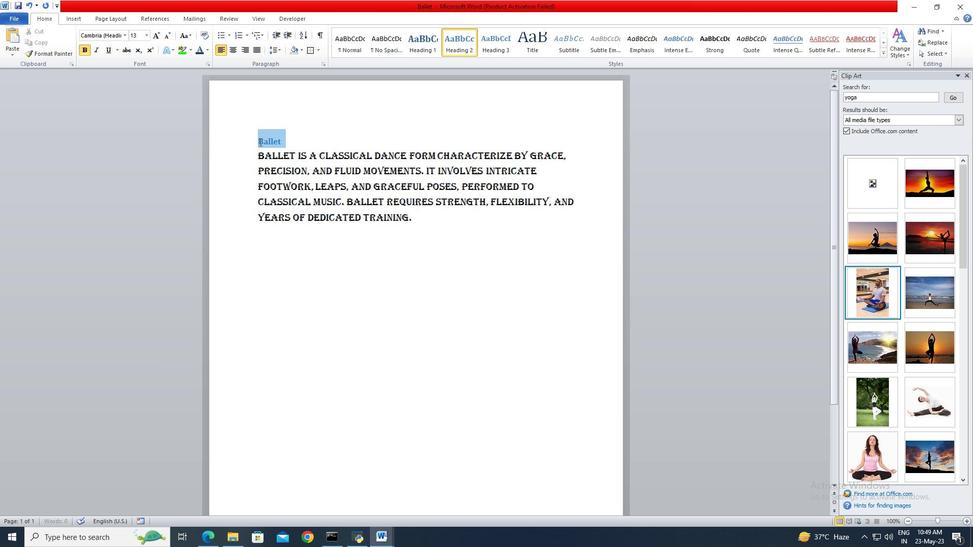 
Action: Mouse moved to (127, 36)
Screenshot: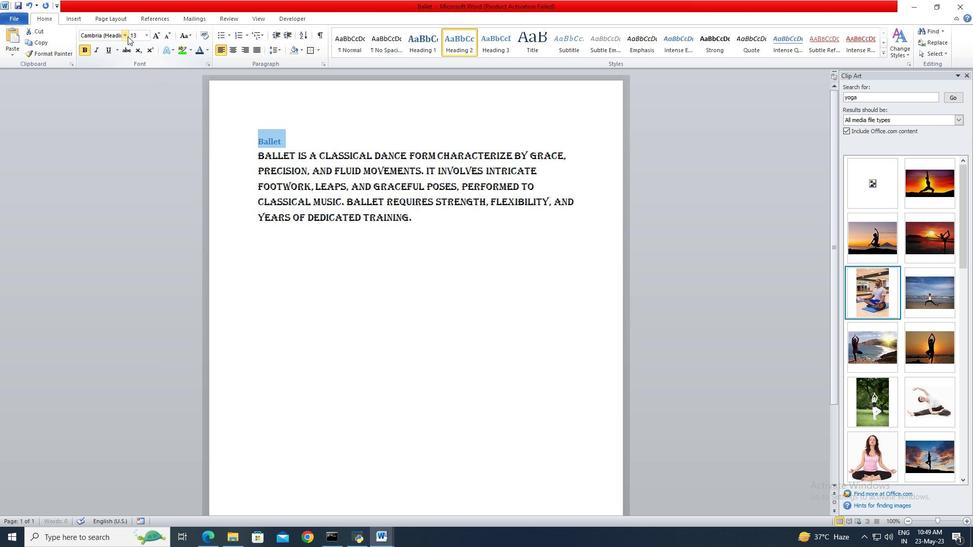 
Action: Mouse pressed left at (127, 36)
Screenshot: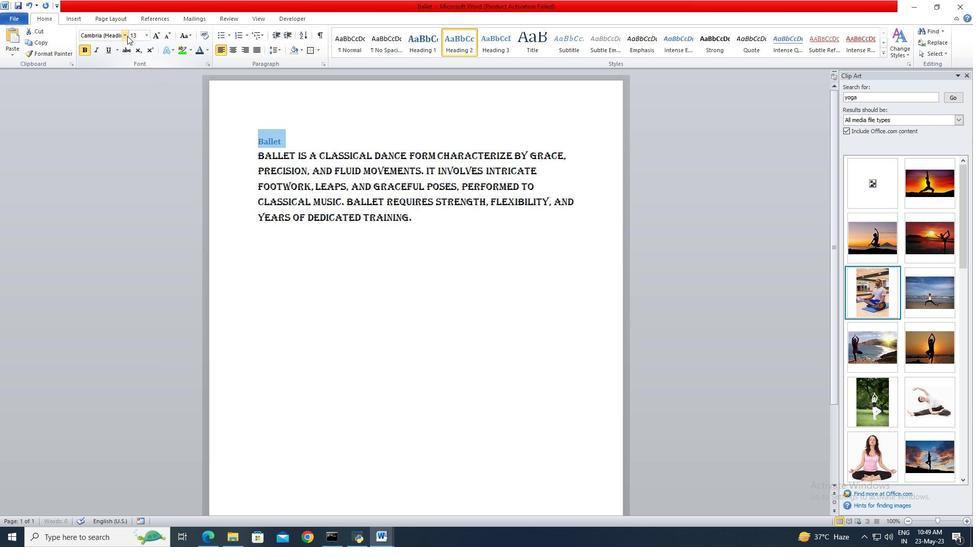 
Action: Mouse moved to (132, 256)
Screenshot: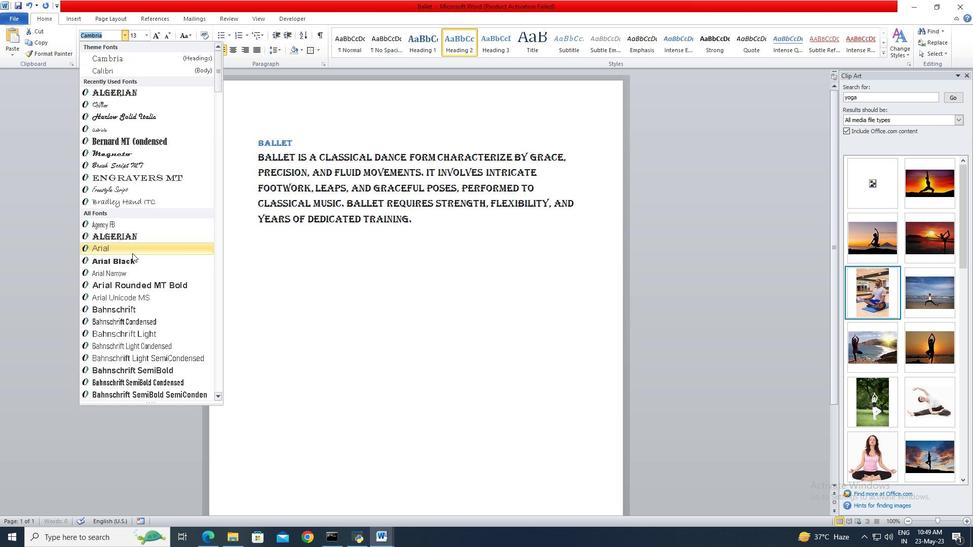 
Action: Mouse scrolled (132, 255) with delta (0, 0)
Screenshot: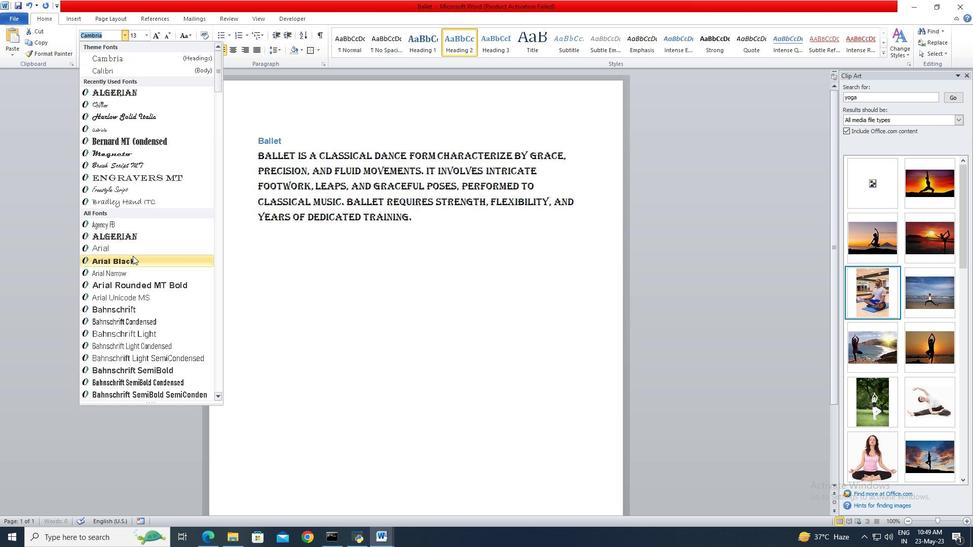 
Action: Mouse moved to (132, 256)
Screenshot: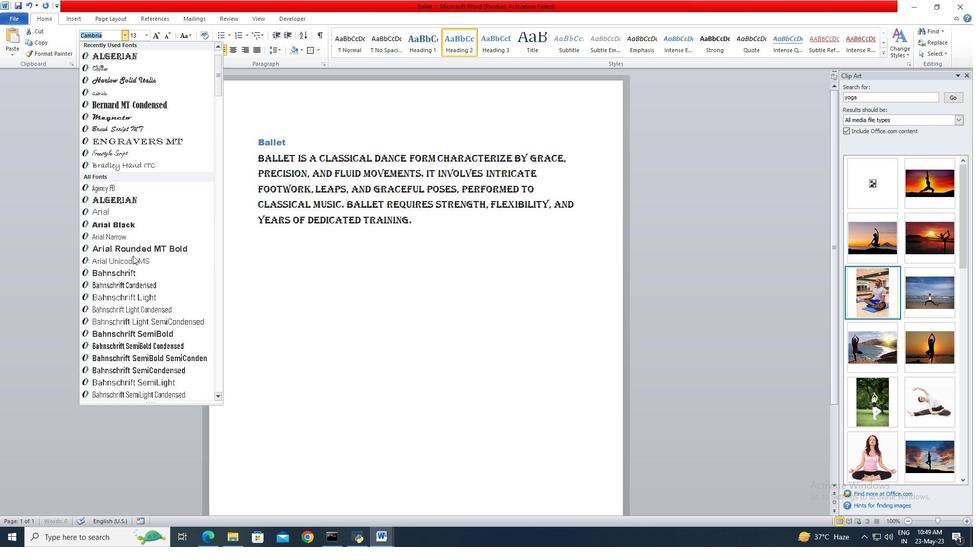 
Action: Mouse scrolled (132, 255) with delta (0, 0)
Screenshot: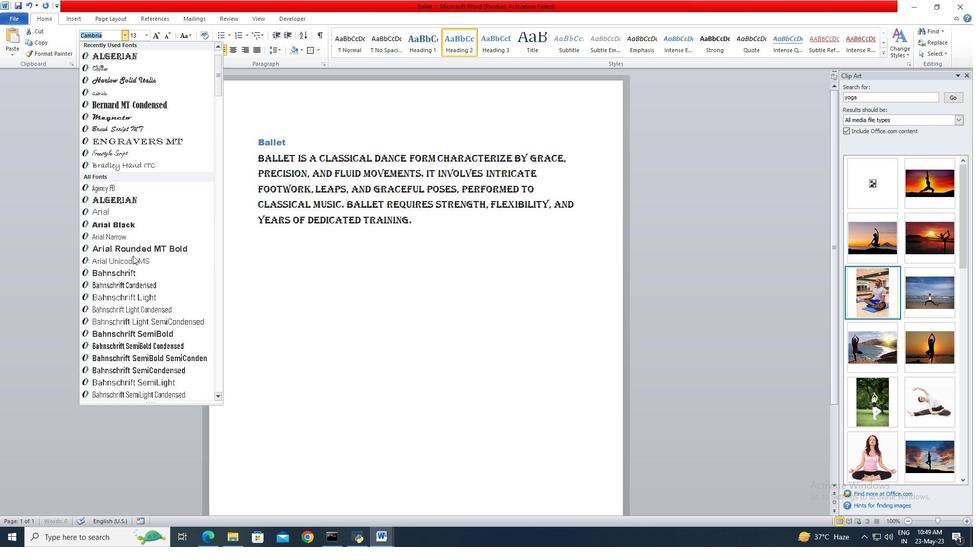 
Action: Mouse scrolled (132, 255) with delta (0, 0)
Screenshot: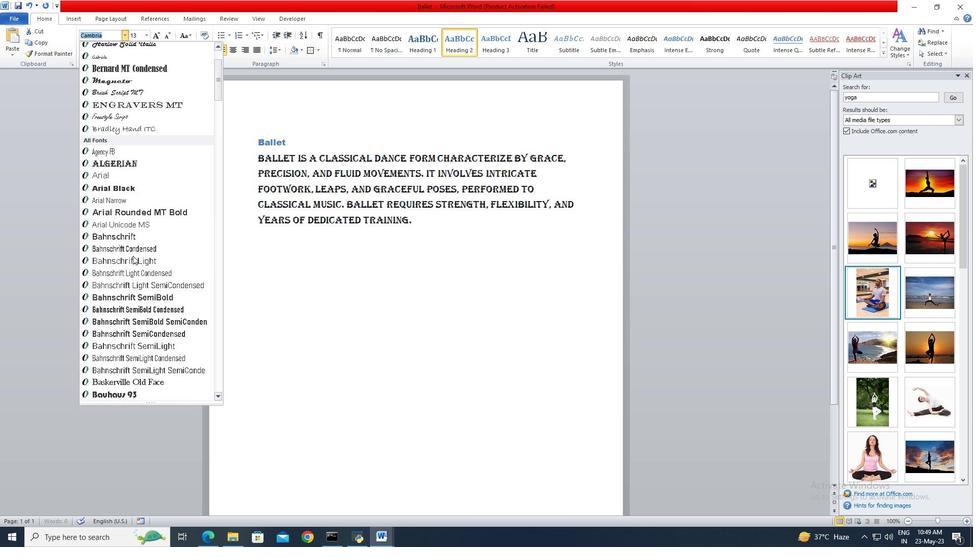 
Action: Mouse scrolled (132, 255) with delta (0, 0)
Screenshot: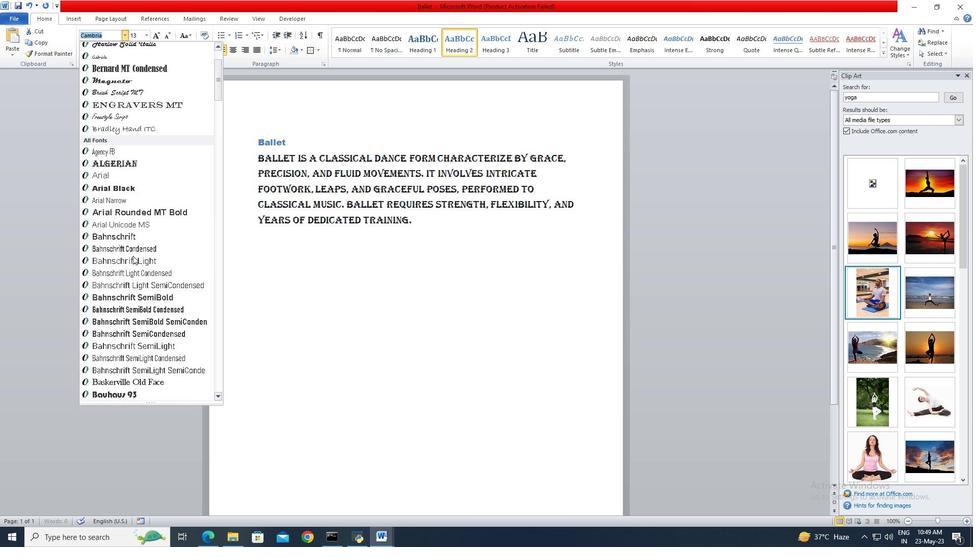 
Action: Mouse scrolled (132, 255) with delta (0, 0)
Screenshot: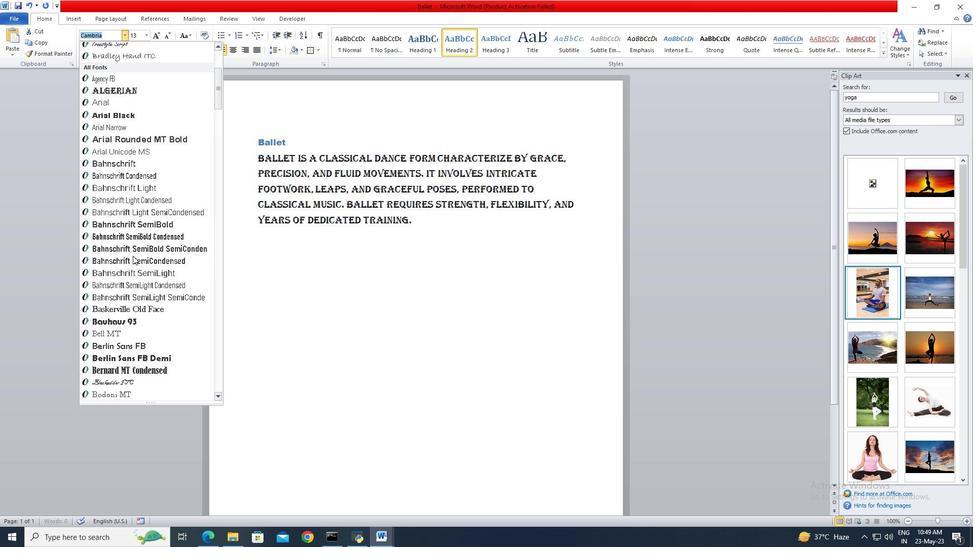 
Action: Mouse scrolled (132, 255) with delta (0, 0)
Screenshot: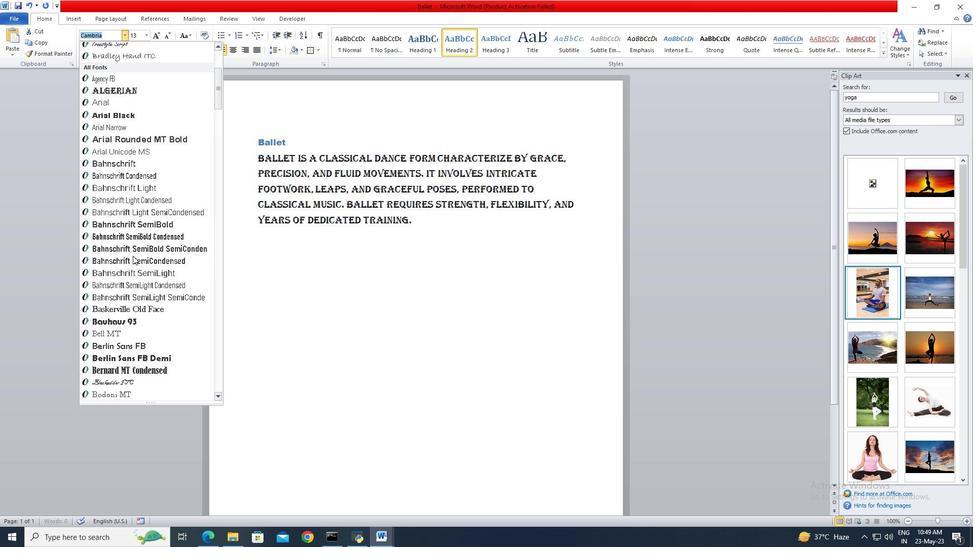 
Action: Mouse scrolled (132, 255) with delta (0, 0)
Screenshot: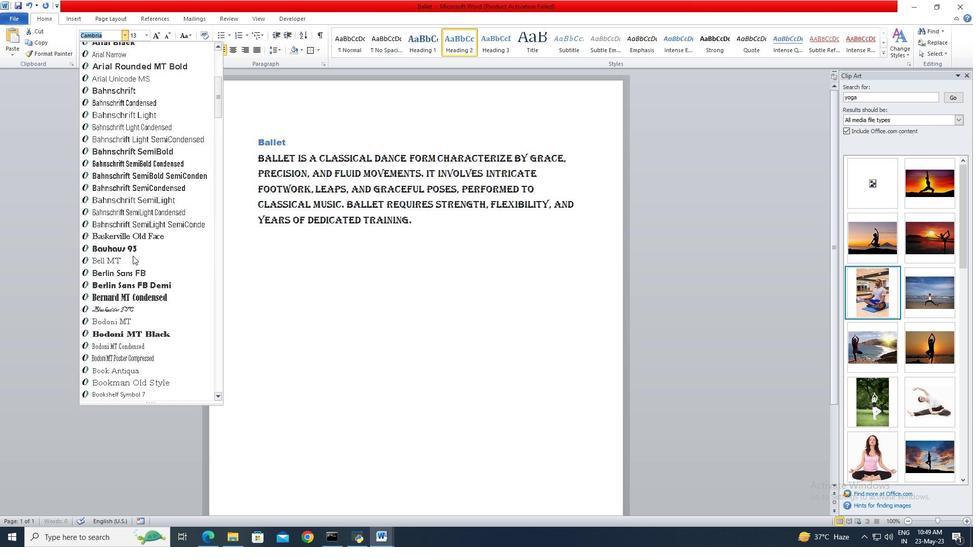 
Action: Mouse scrolled (132, 255) with delta (0, 0)
Screenshot: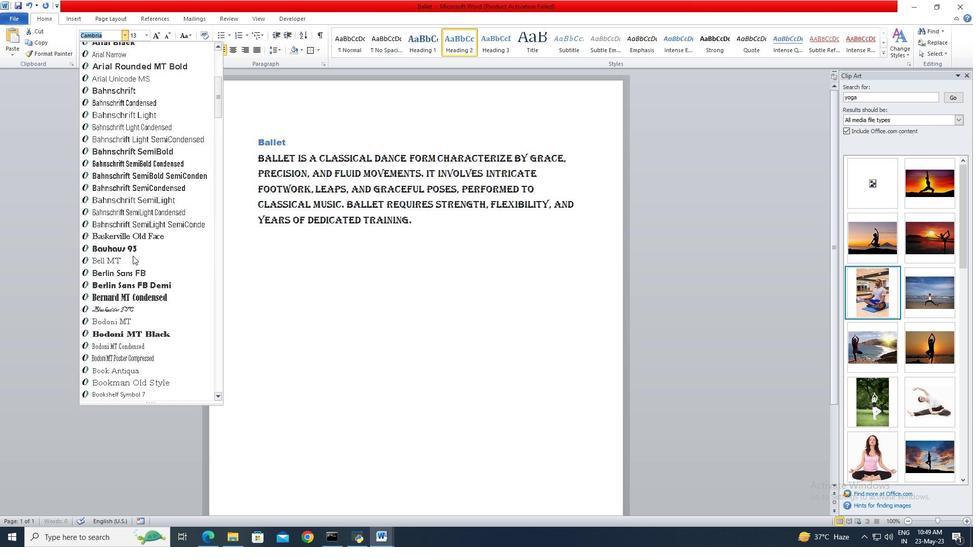 
Action: Mouse scrolled (132, 255) with delta (0, 0)
Screenshot: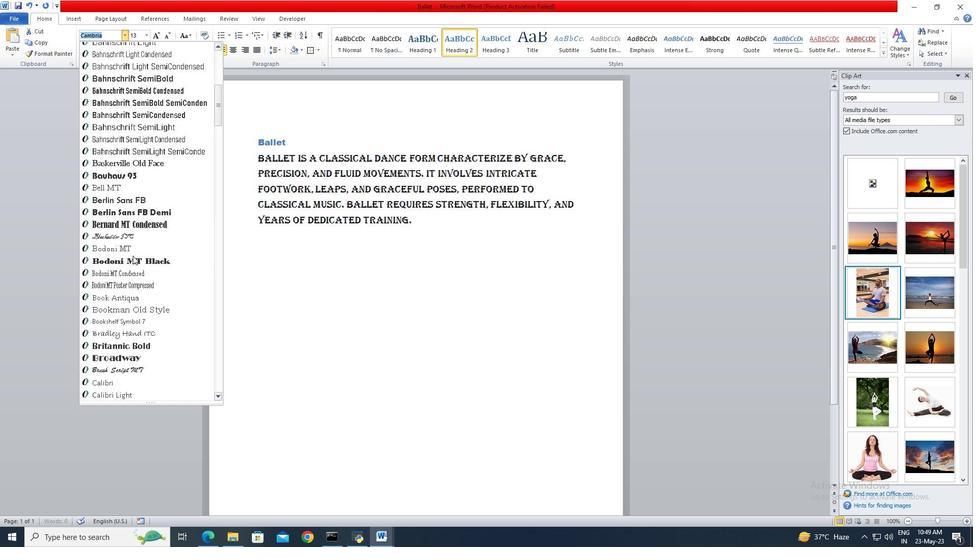 
Action: Mouse scrolled (132, 255) with delta (0, 0)
Screenshot: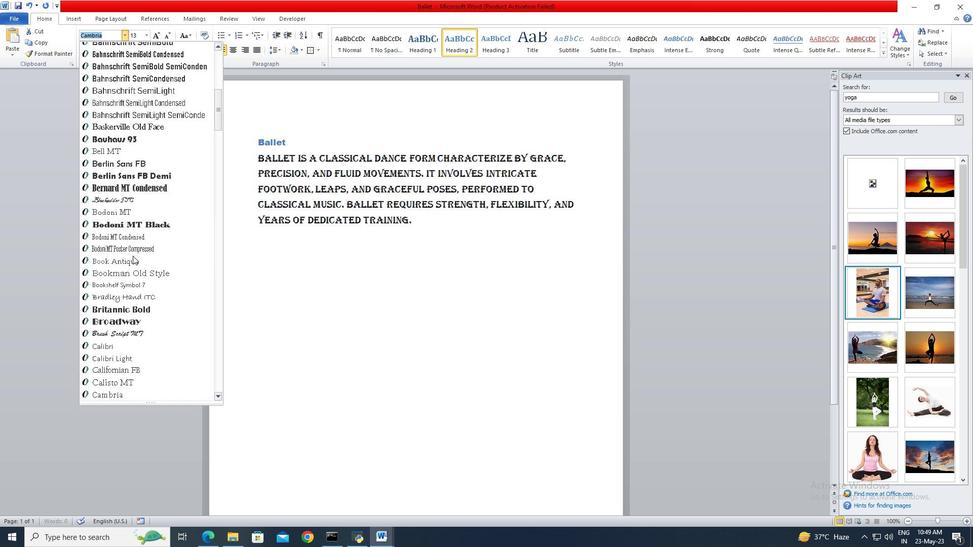 
Action: Mouse scrolled (132, 255) with delta (0, 0)
Screenshot: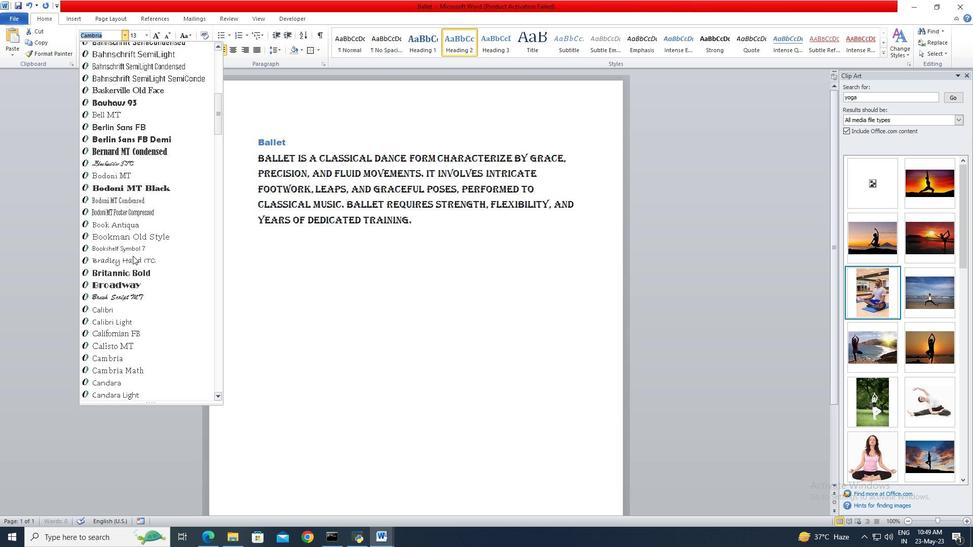 
Action: Mouse moved to (144, 32)
Screenshot: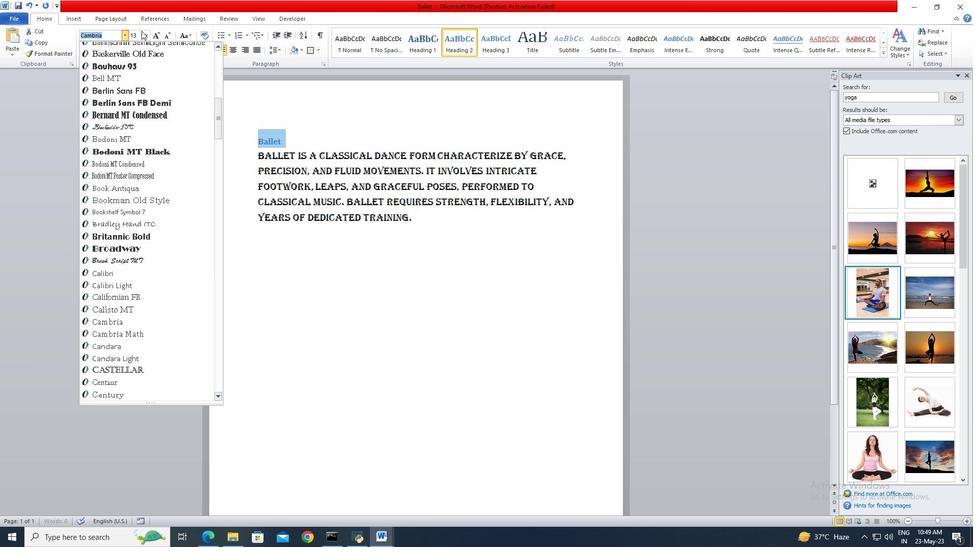 
Action: Mouse pressed left at (144, 32)
Screenshot: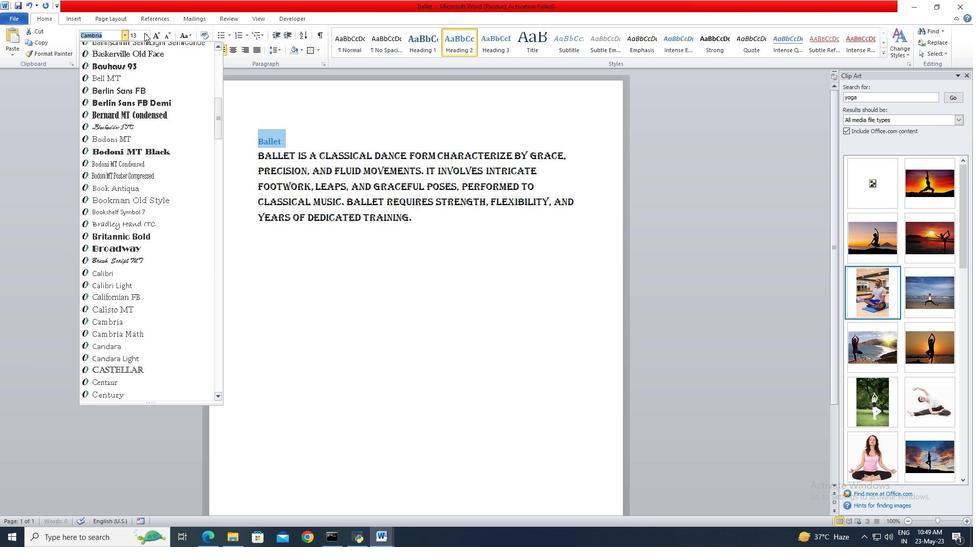 
Action: Mouse moved to (143, 54)
Screenshot: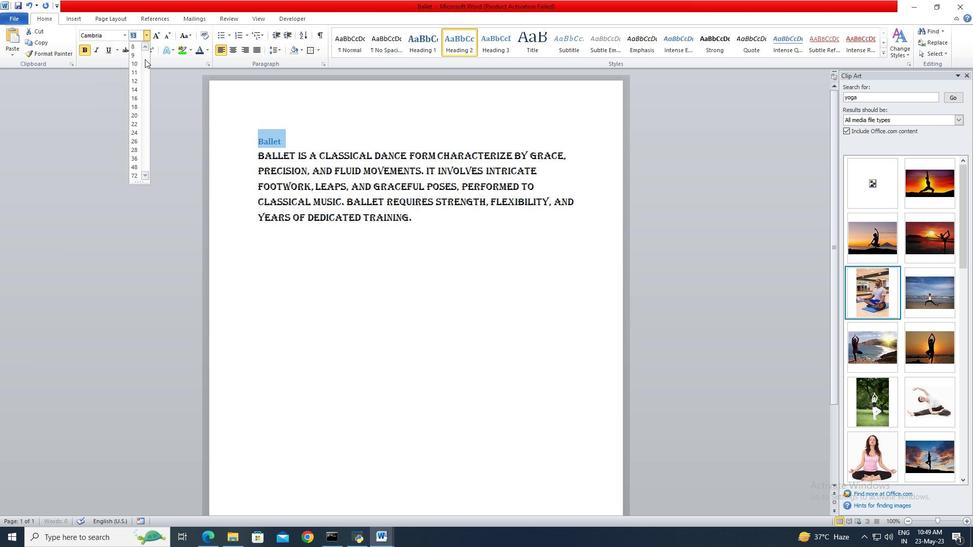 
Action: Key pressed 15<Key.enter>
Screenshot: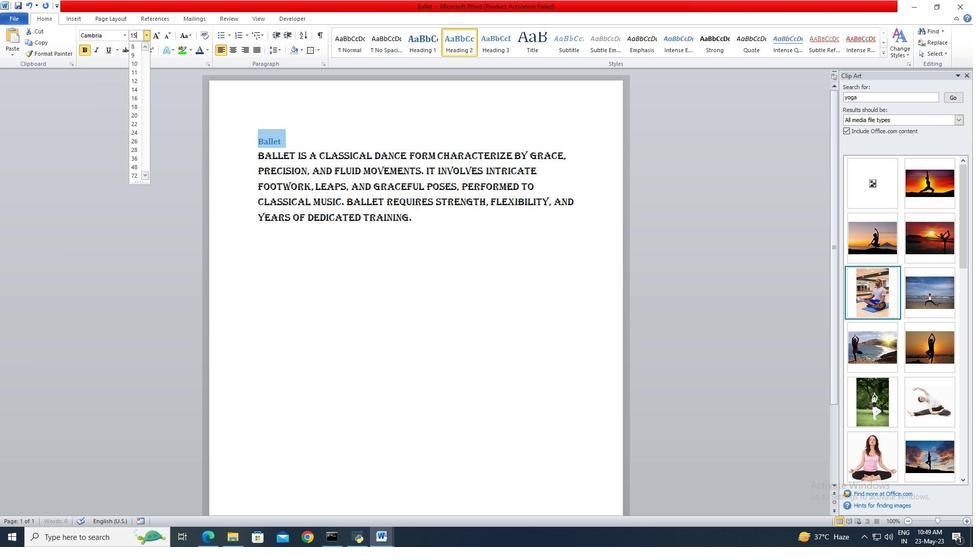 
Action: Mouse moved to (234, 52)
Screenshot: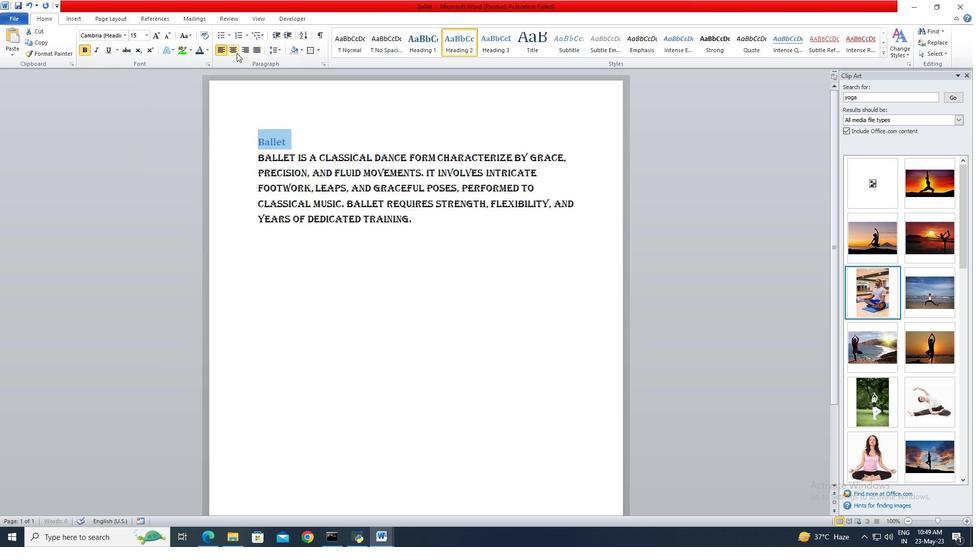 
Action: Mouse pressed left at (234, 52)
Screenshot: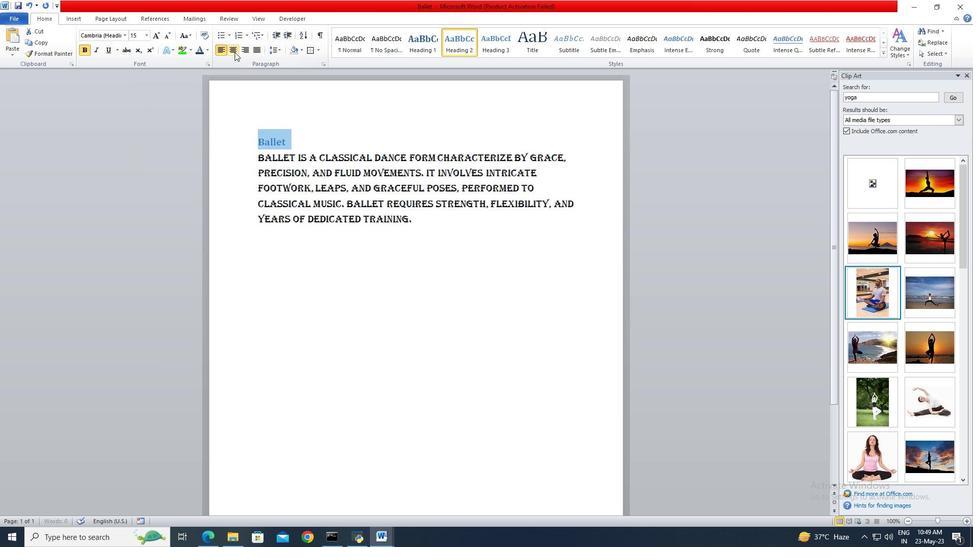 
Action: Mouse moved to (337, 125)
Screenshot: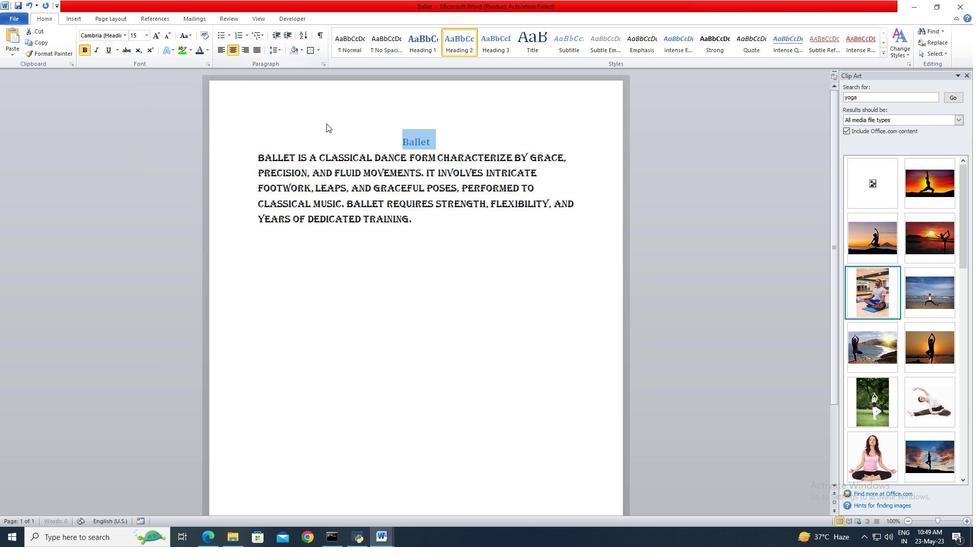 
Action: Mouse pressed left at (337, 125)
Screenshot: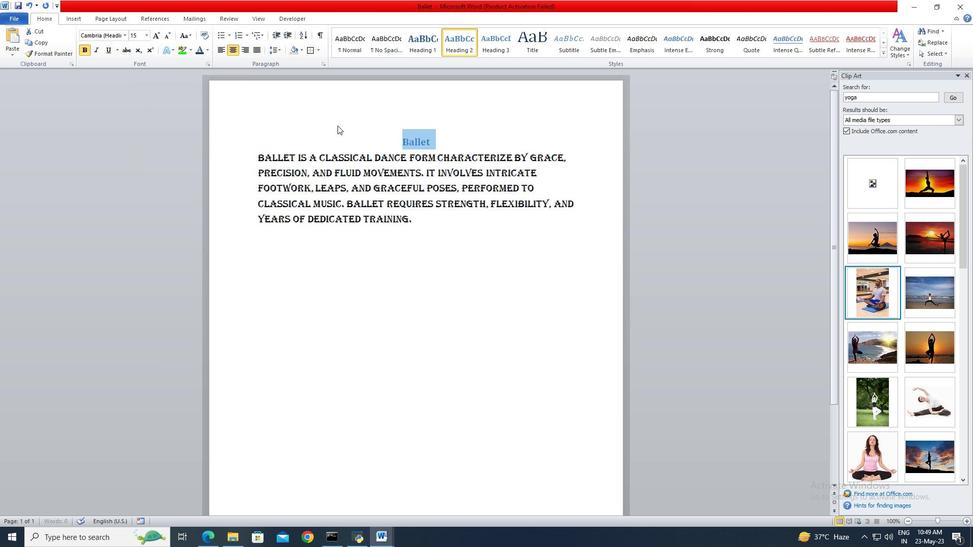 
